Task: Search one way flight ticket for 3 adults in first from Marion: Veterans Airport Of Southern Illinois (williamson County Regional Airport) to New Bern: Coastal Carolina Regional Airport (was Craven County Regional) on 5-4-2023. Choice of flights is Spirit. Number of bags: 1 carry on bag. Price is upto 97000. Outbound departure time preference is 8:45.
Action: Mouse moved to (371, 273)
Screenshot: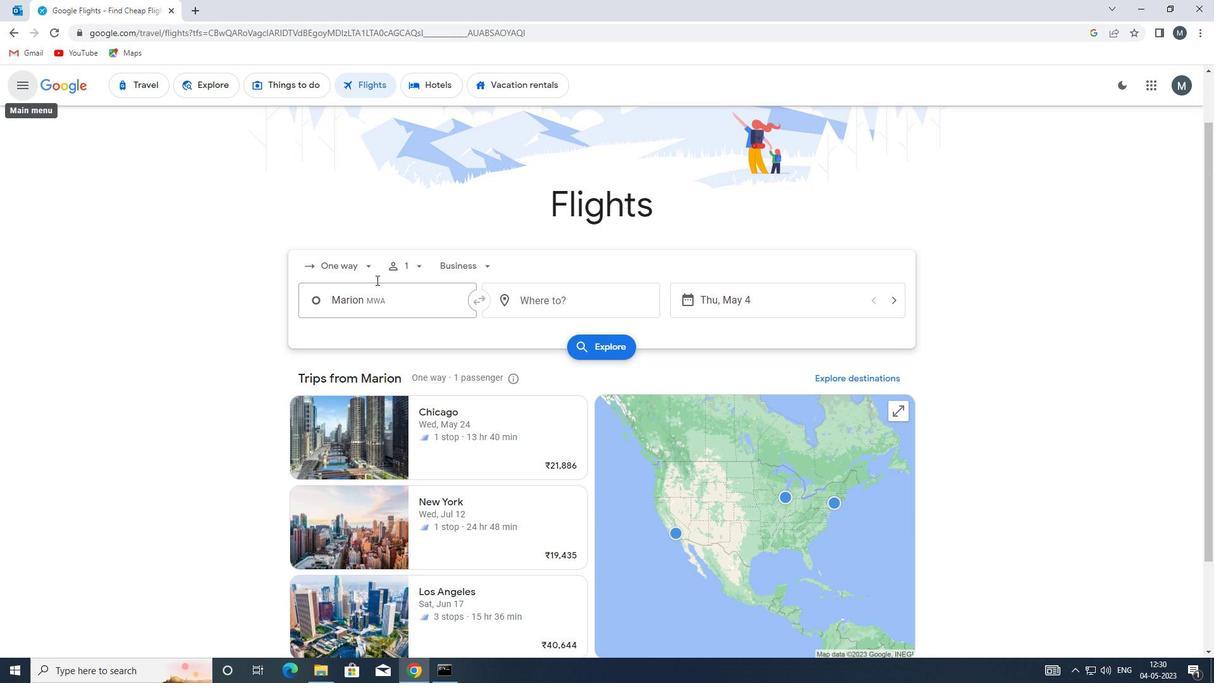 
Action: Mouse pressed left at (371, 273)
Screenshot: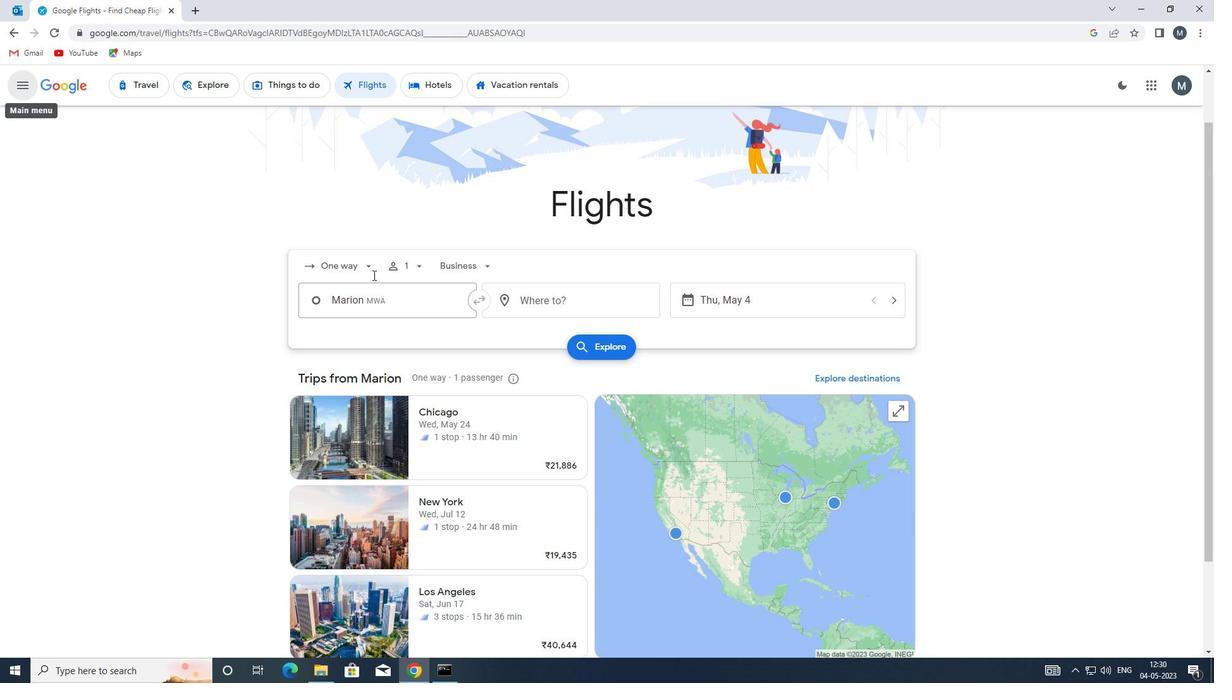 
Action: Mouse moved to (368, 265)
Screenshot: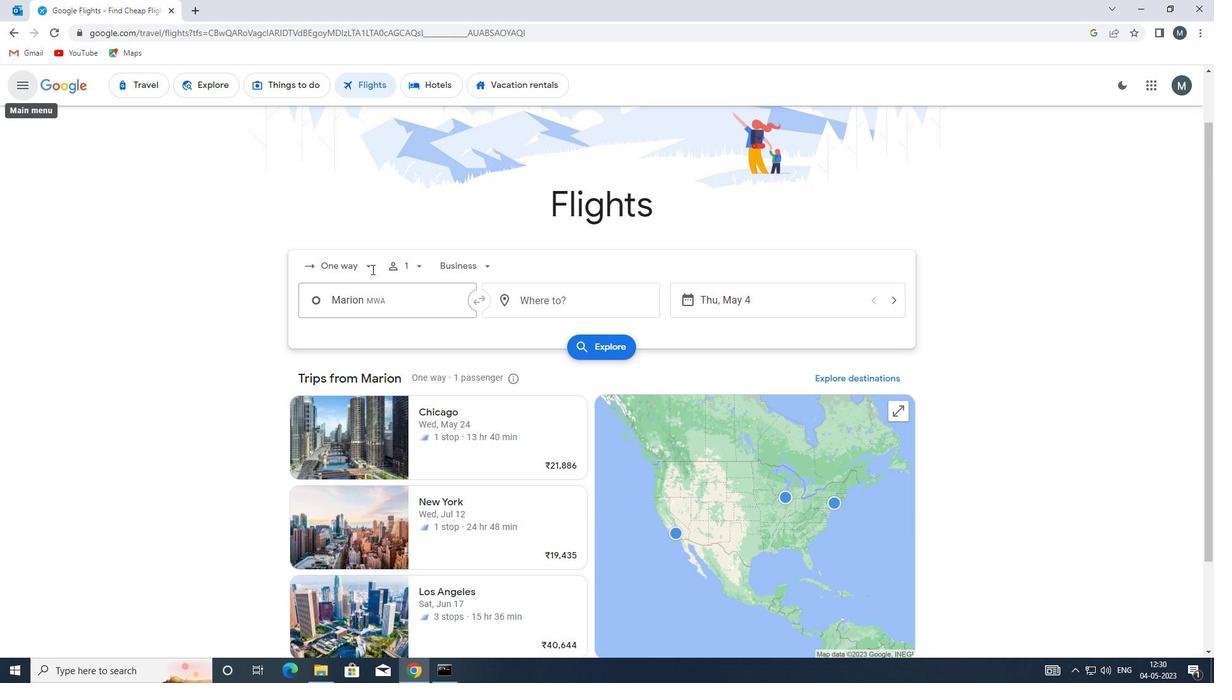 
Action: Mouse pressed left at (368, 265)
Screenshot: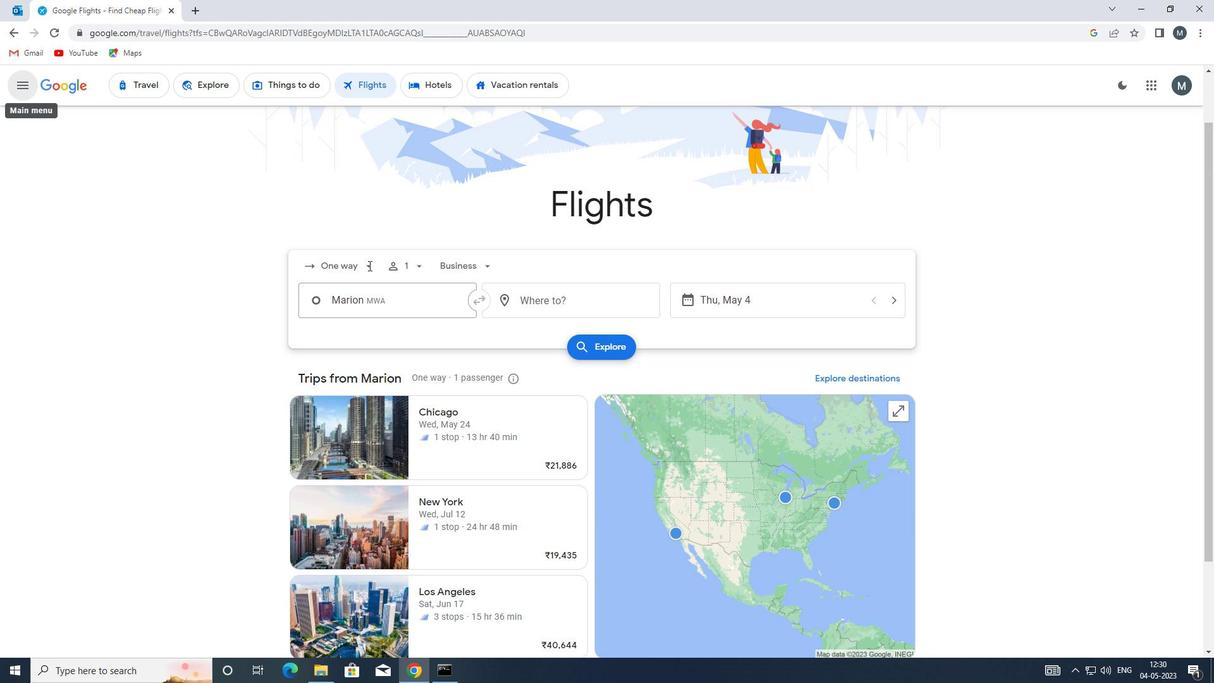 
Action: Mouse moved to (359, 268)
Screenshot: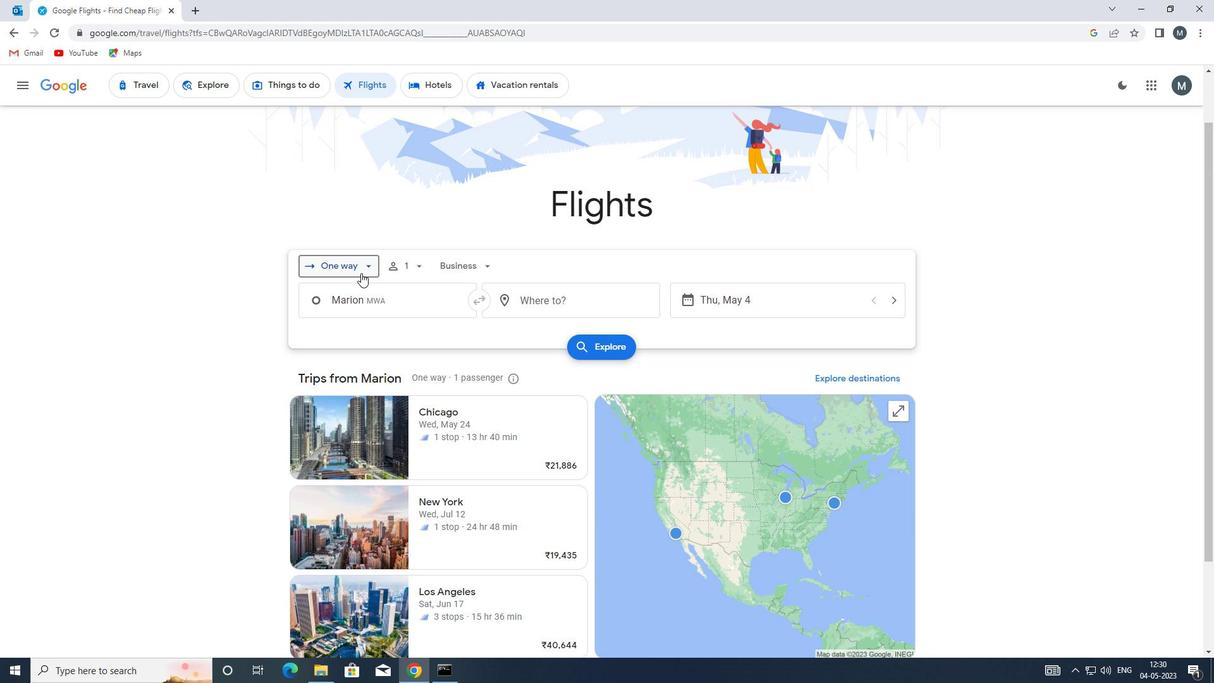 
Action: Mouse pressed left at (359, 268)
Screenshot: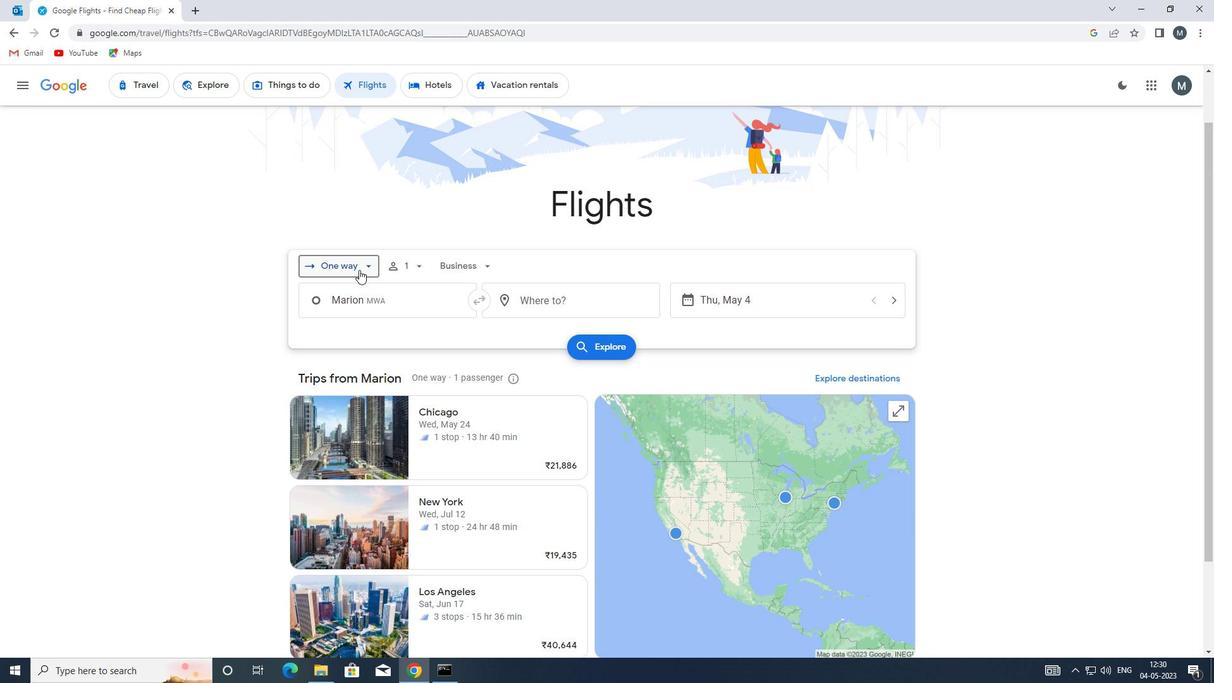 
Action: Mouse moved to (366, 326)
Screenshot: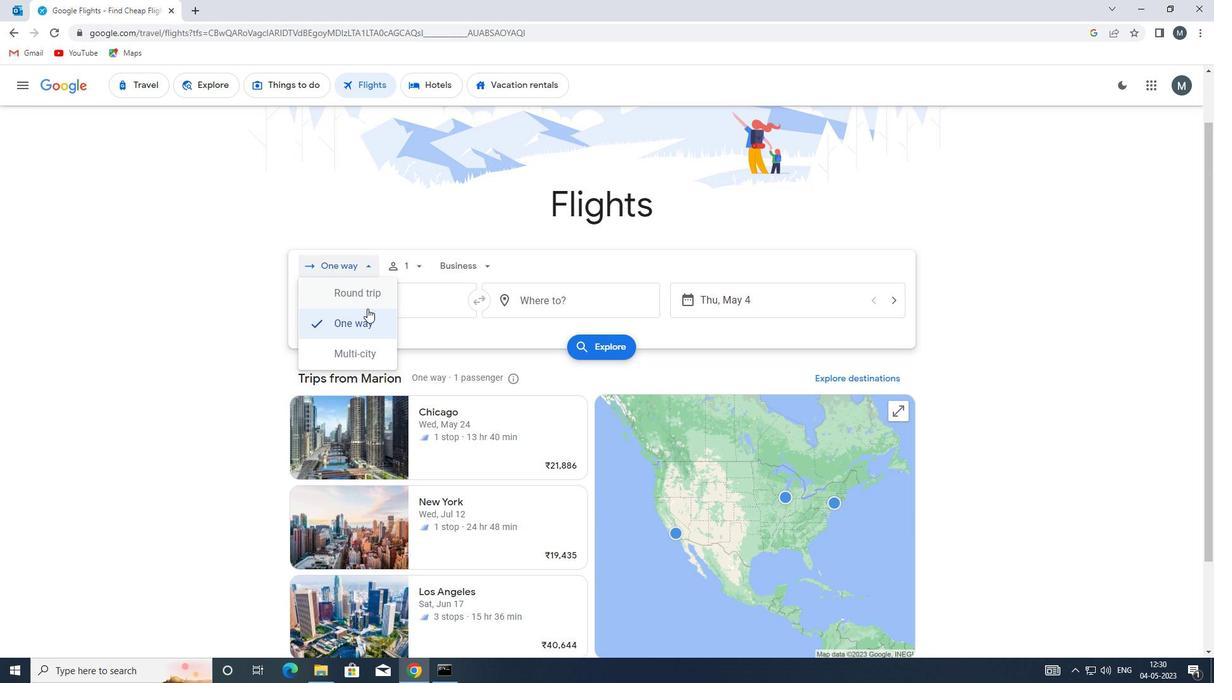 
Action: Mouse pressed left at (366, 326)
Screenshot: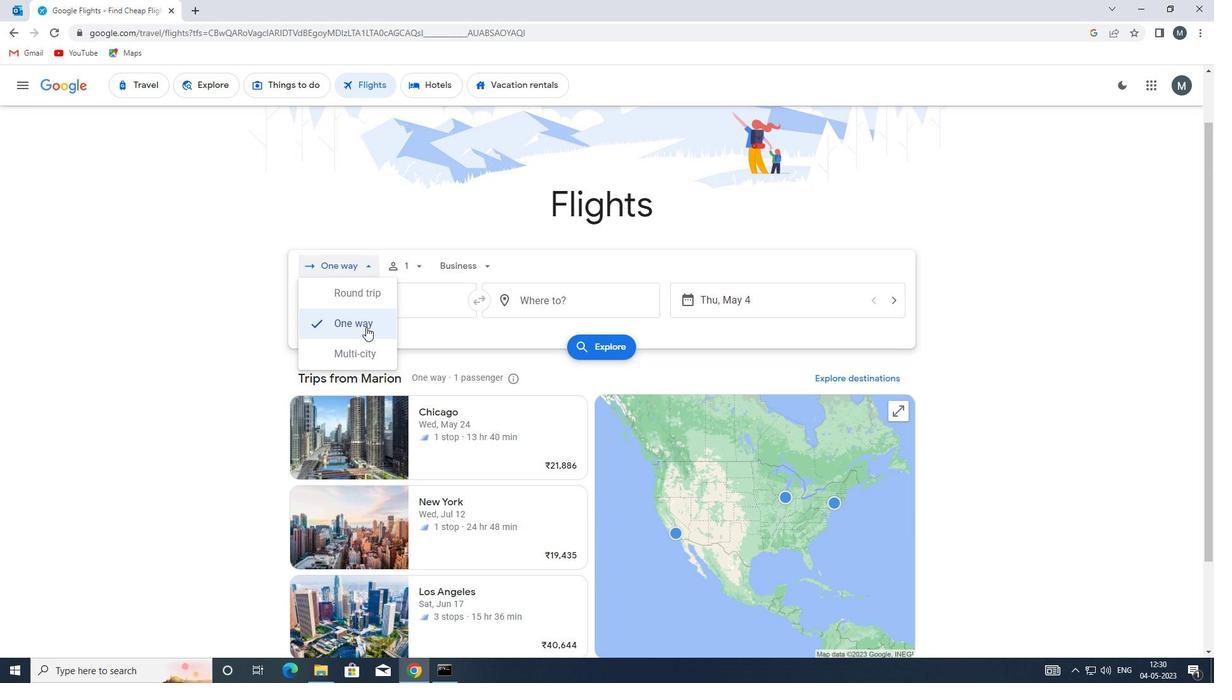 
Action: Mouse moved to (407, 262)
Screenshot: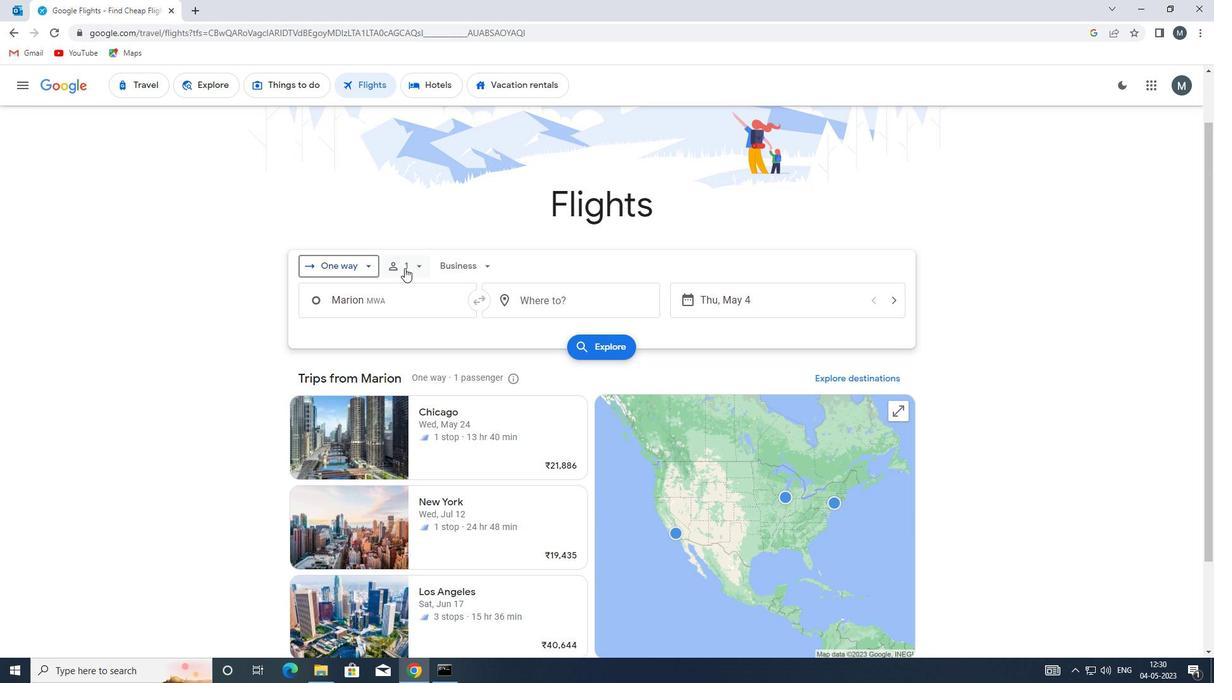 
Action: Mouse pressed left at (407, 262)
Screenshot: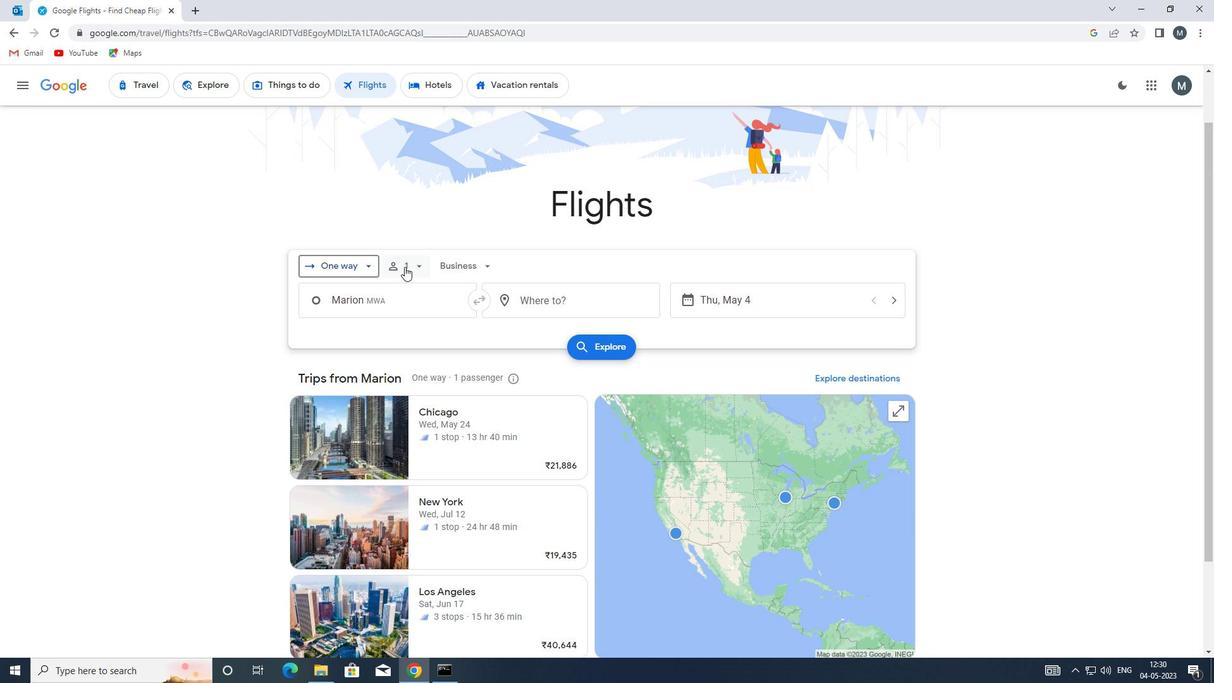 
Action: Mouse moved to (509, 301)
Screenshot: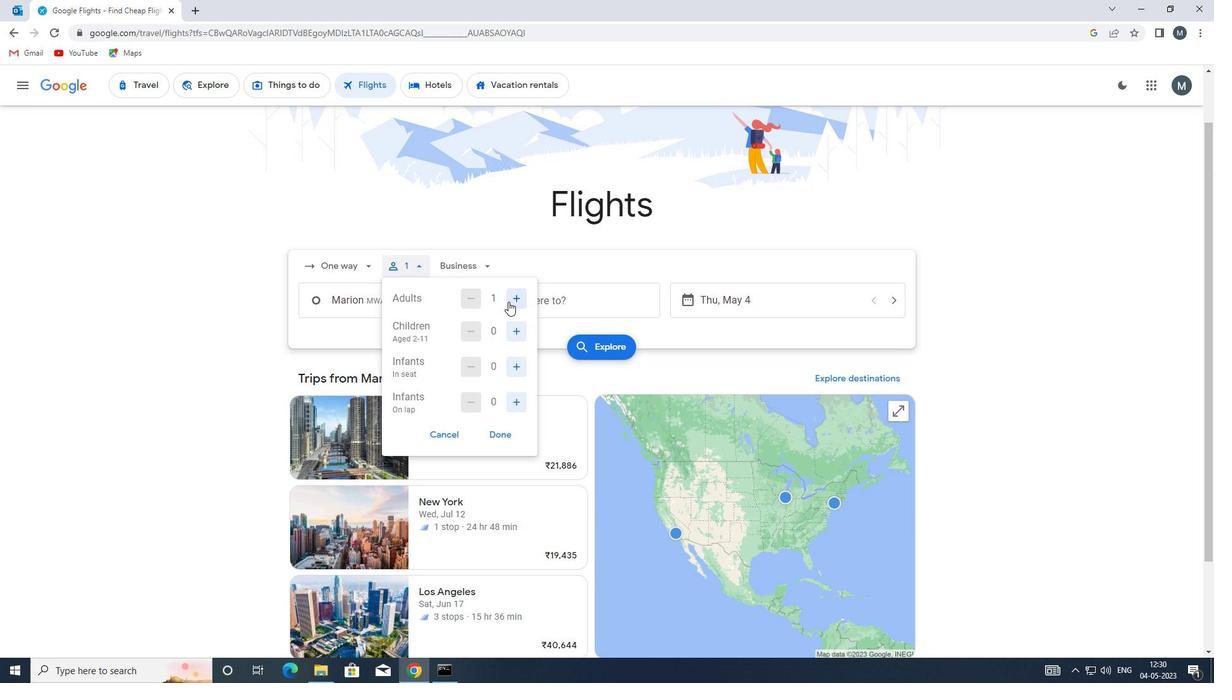 
Action: Mouse pressed left at (509, 301)
Screenshot: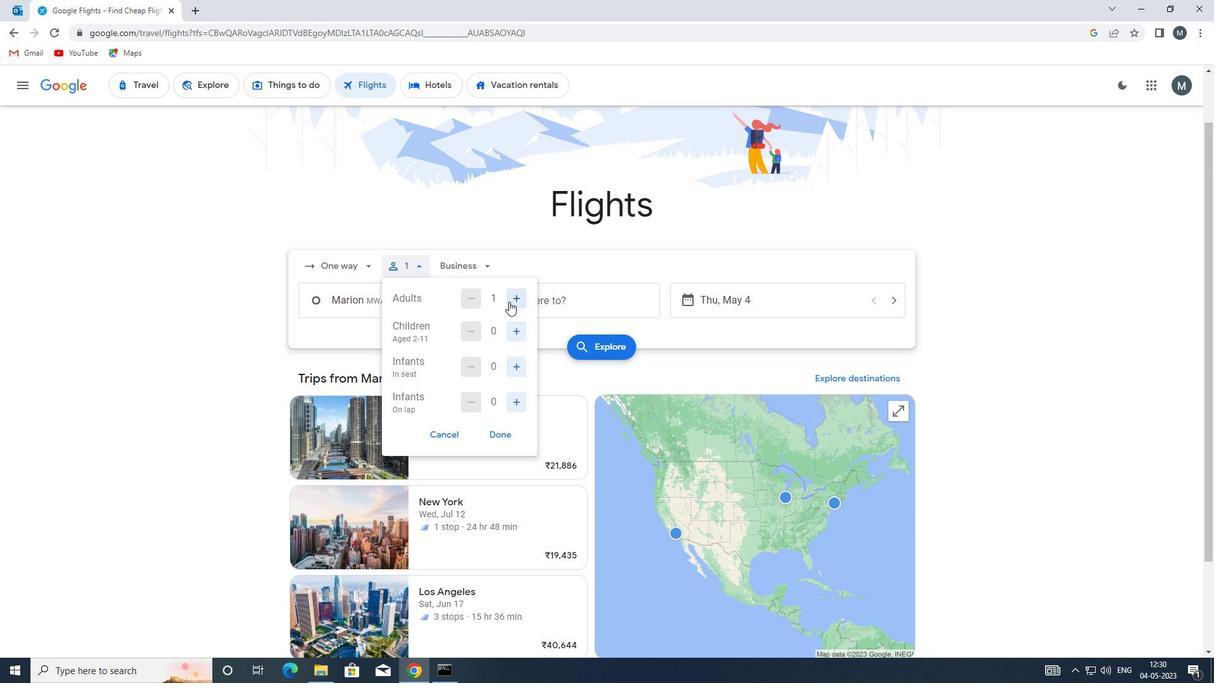 
Action: Mouse pressed left at (509, 301)
Screenshot: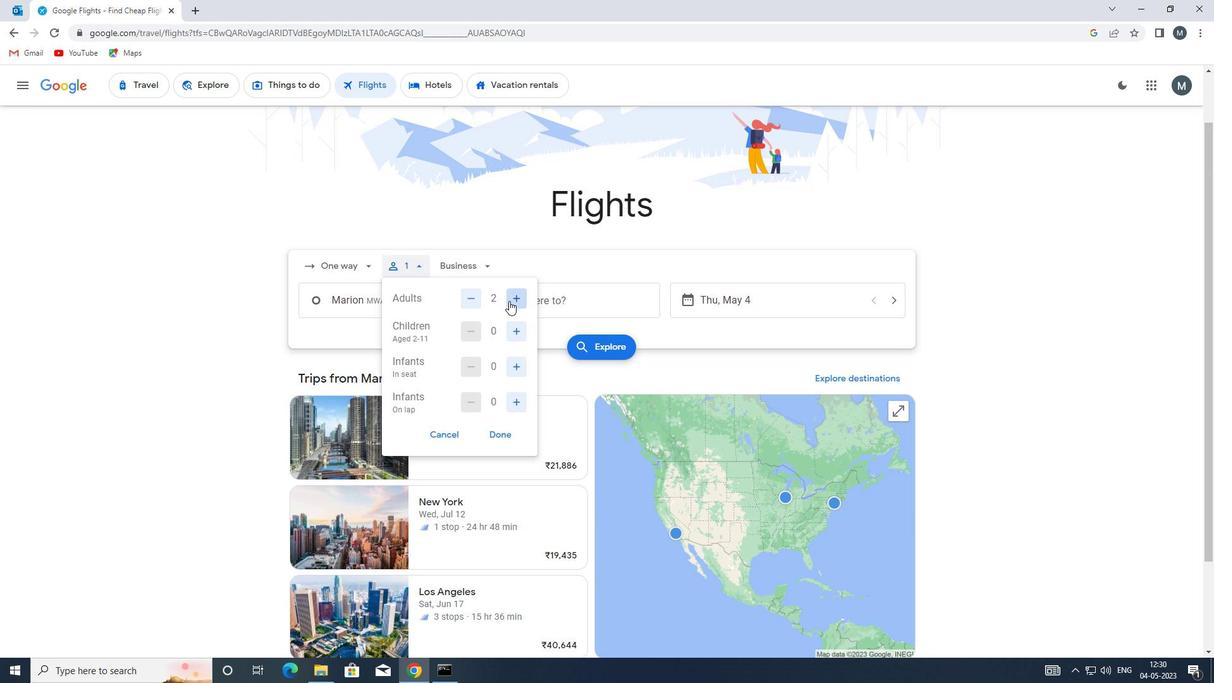 
Action: Mouse moved to (499, 428)
Screenshot: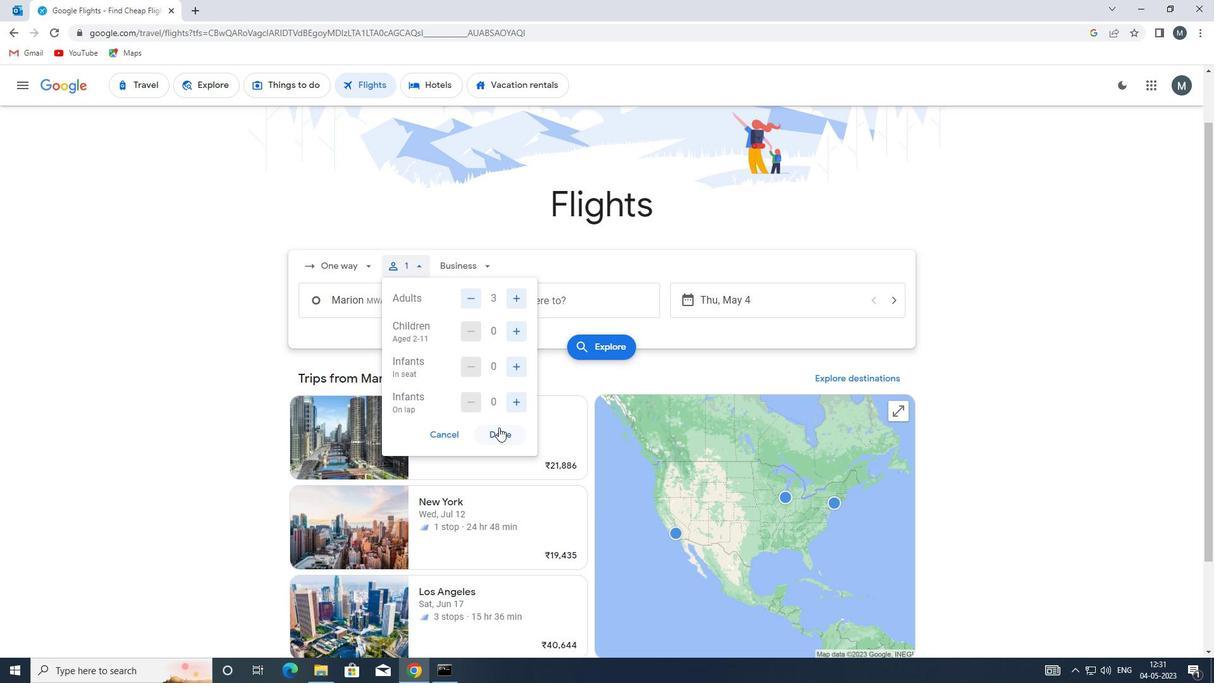 
Action: Mouse pressed left at (499, 428)
Screenshot: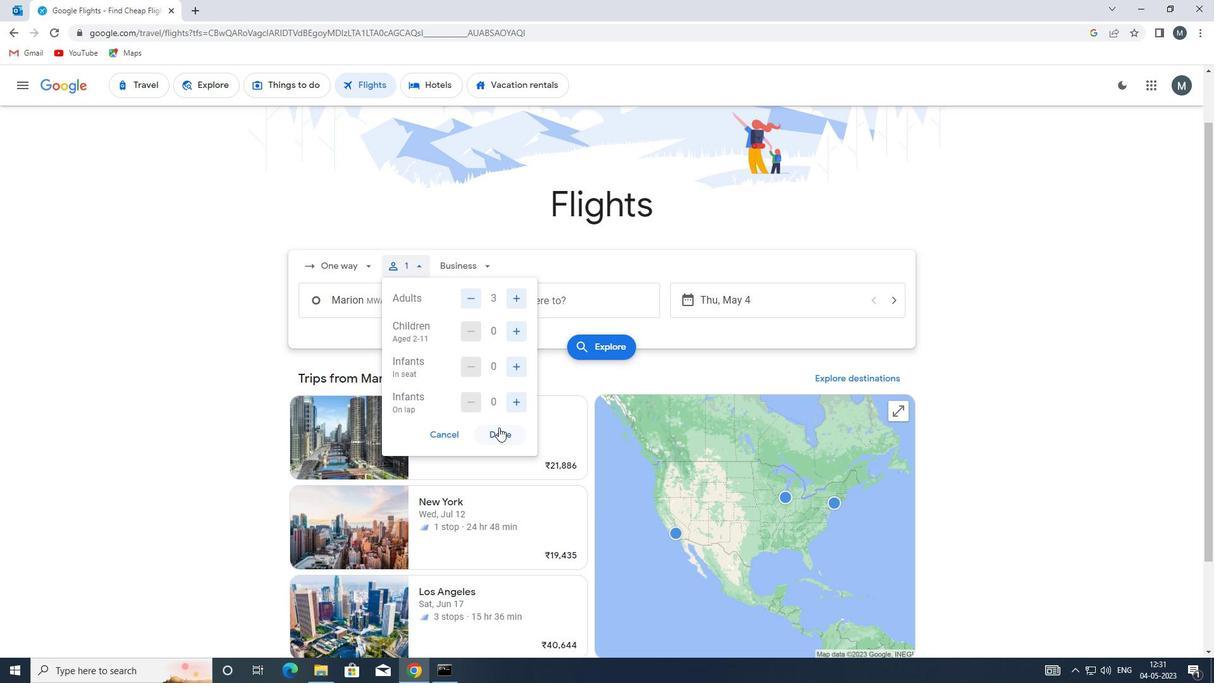 
Action: Mouse moved to (484, 263)
Screenshot: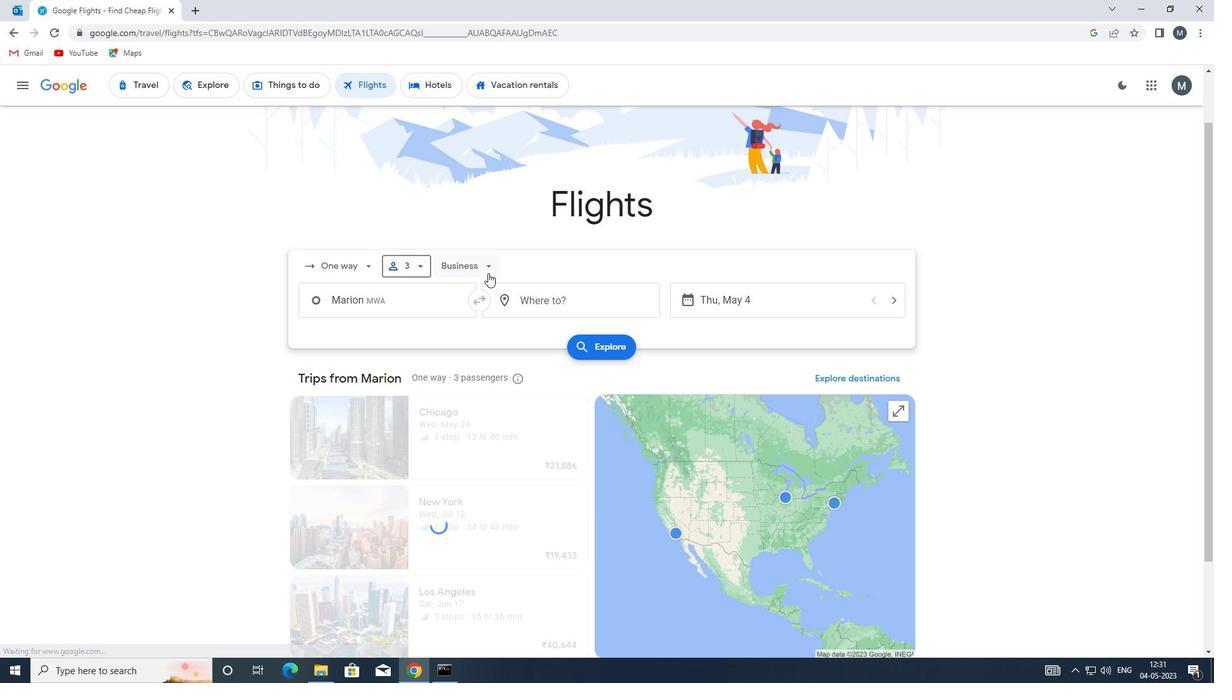 
Action: Mouse pressed left at (484, 263)
Screenshot: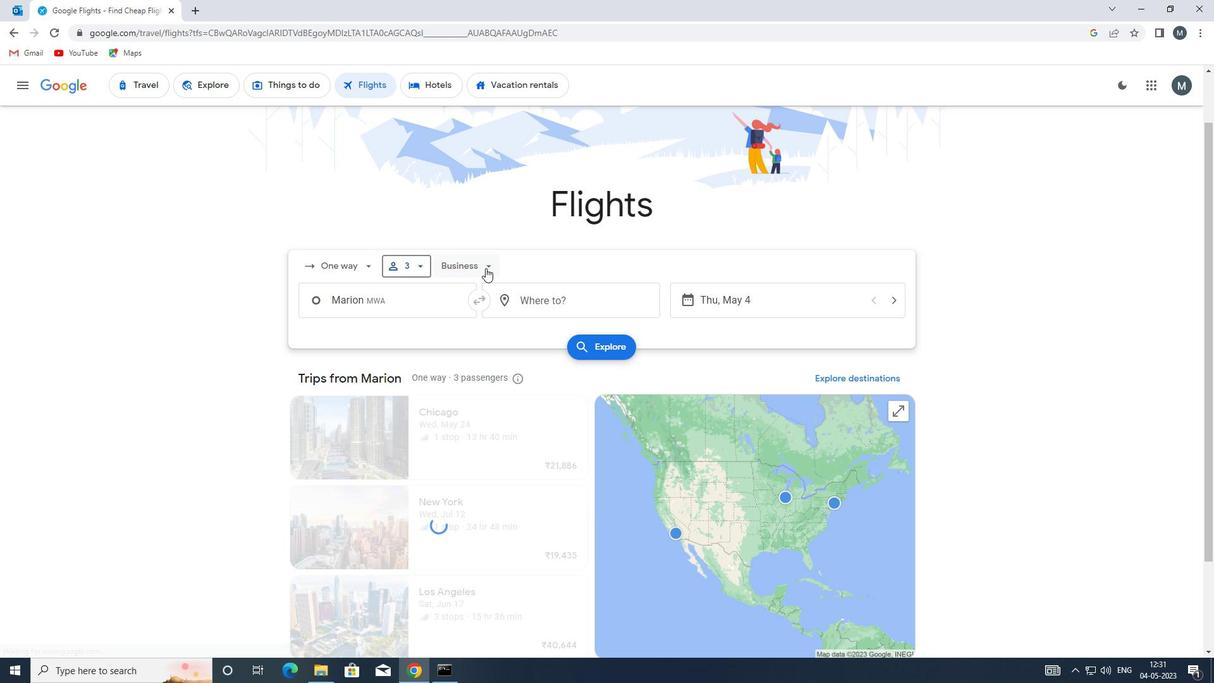 
Action: Mouse moved to (502, 380)
Screenshot: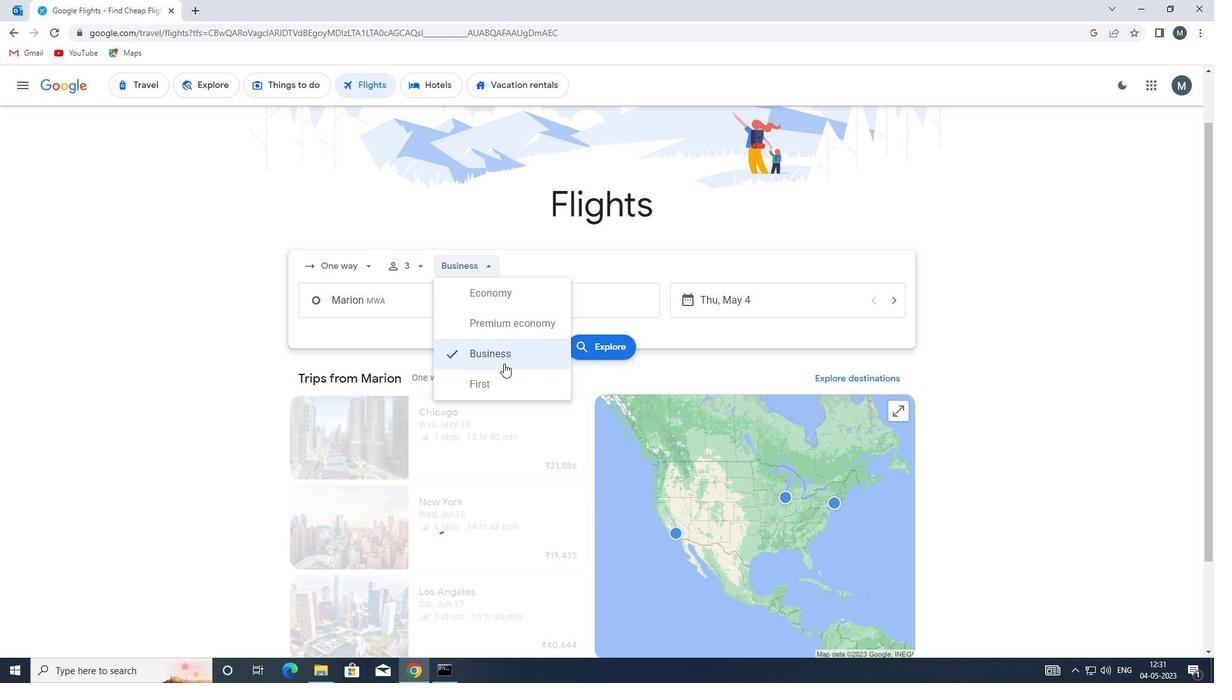 
Action: Mouse pressed left at (502, 380)
Screenshot: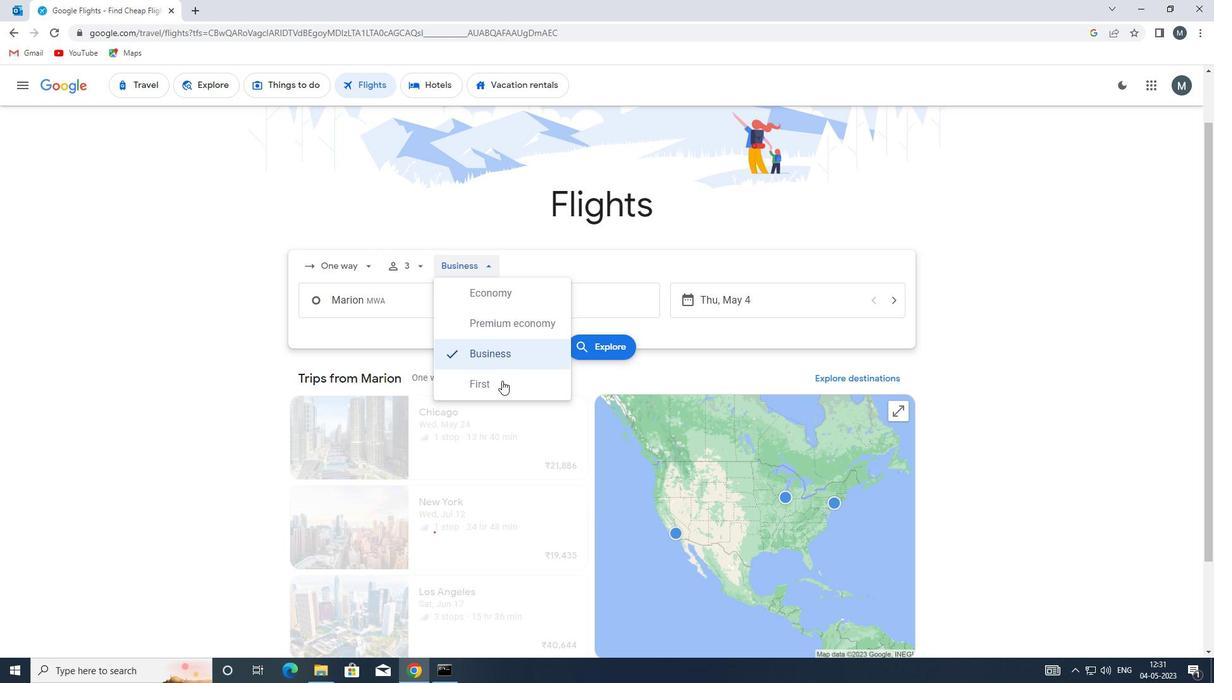
Action: Mouse moved to (423, 310)
Screenshot: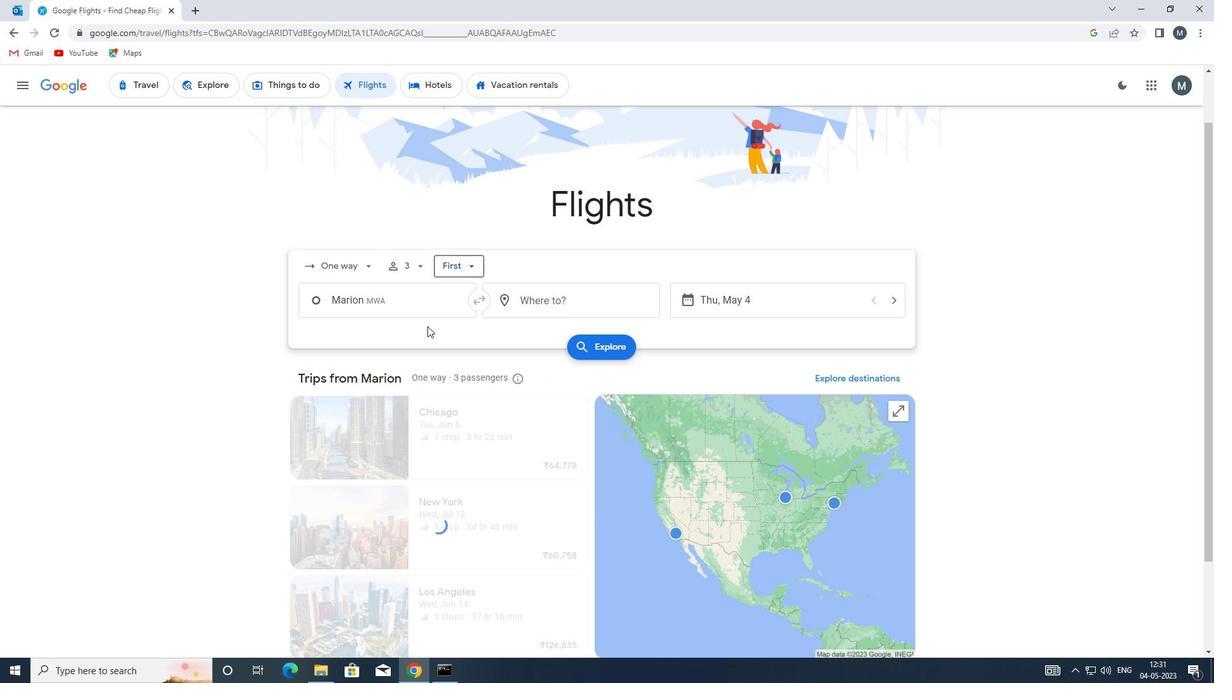 
Action: Mouse pressed left at (423, 310)
Screenshot: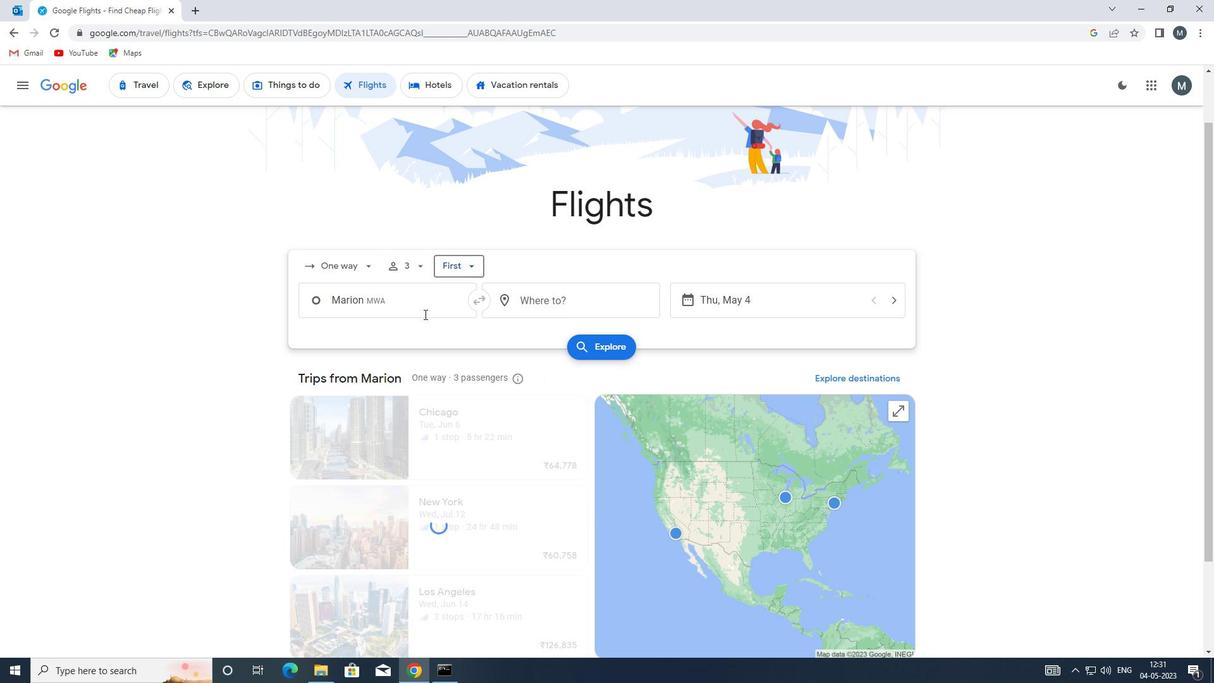
Action: Key pressed mwa
Screenshot: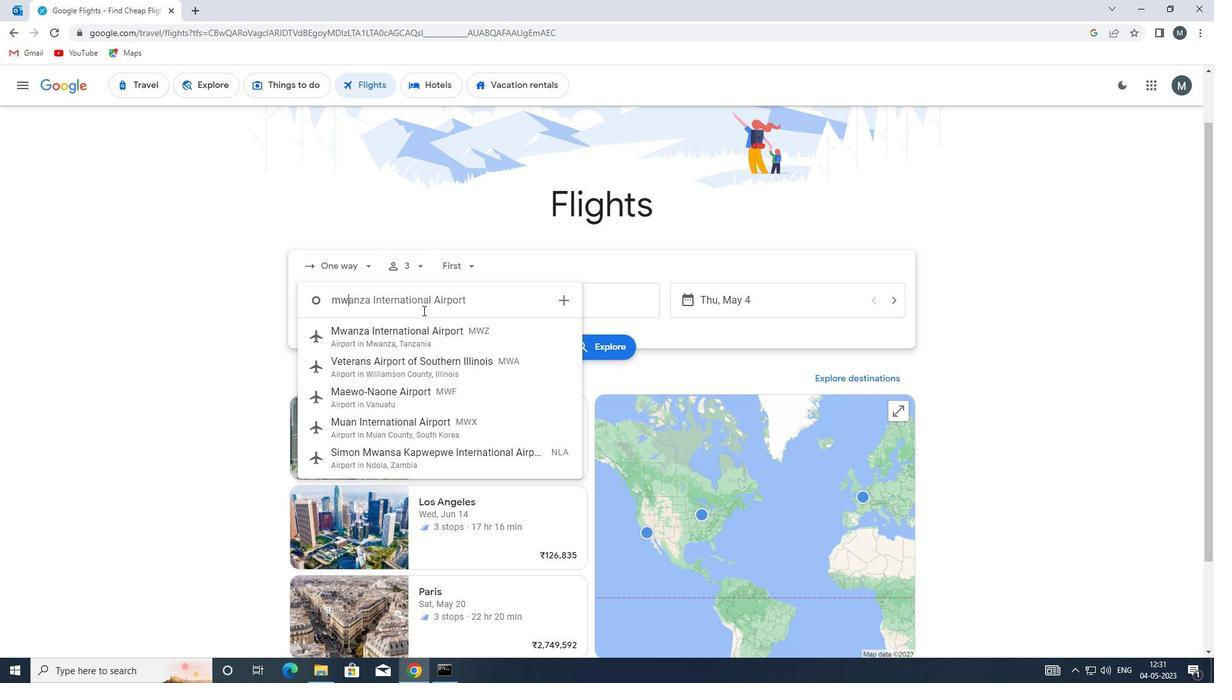 
Action: Mouse moved to (430, 329)
Screenshot: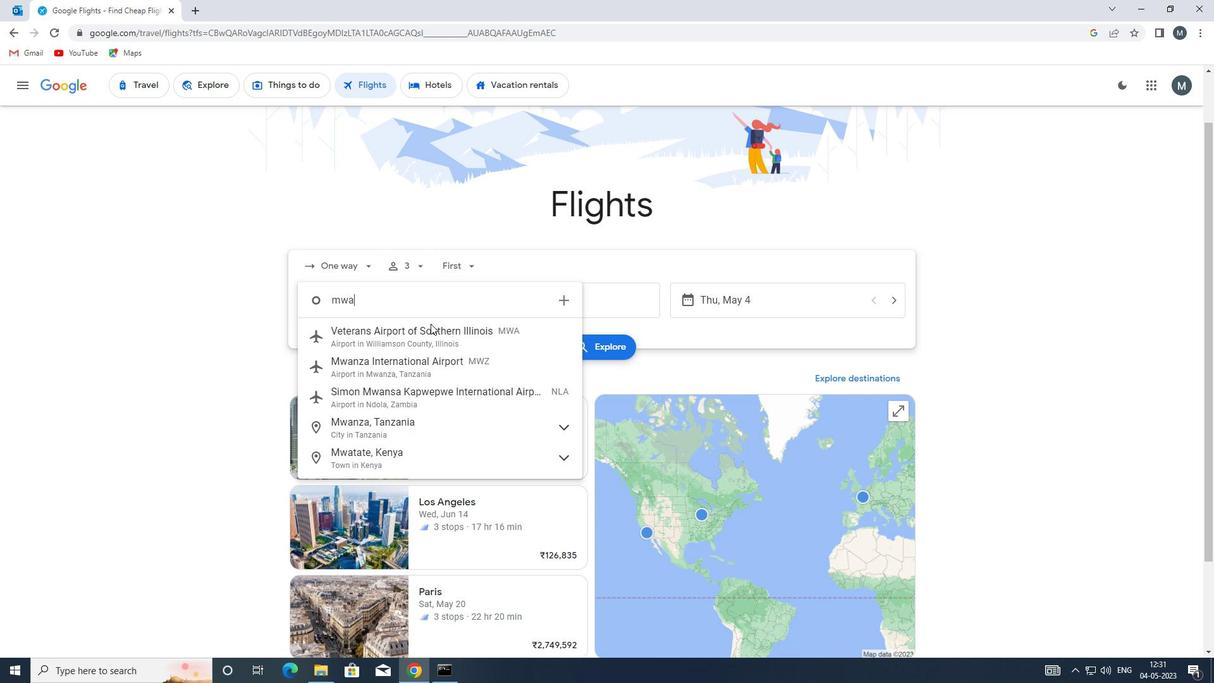 
Action: Mouse pressed left at (430, 329)
Screenshot: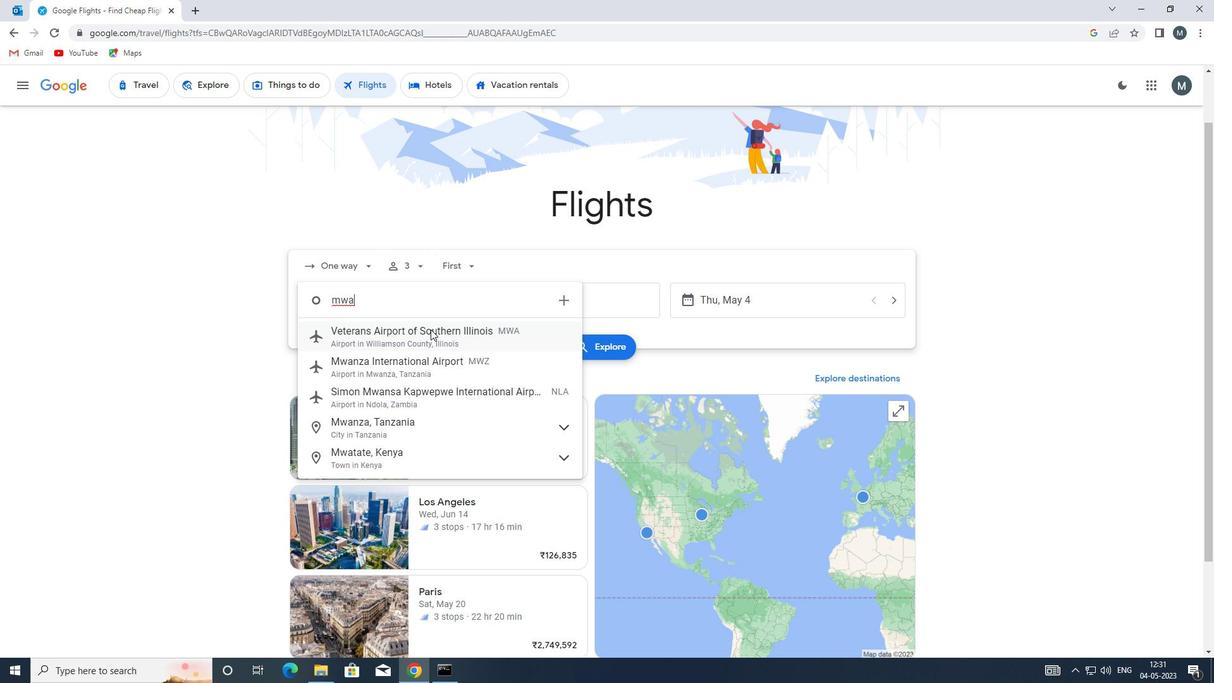 
Action: Mouse moved to (538, 306)
Screenshot: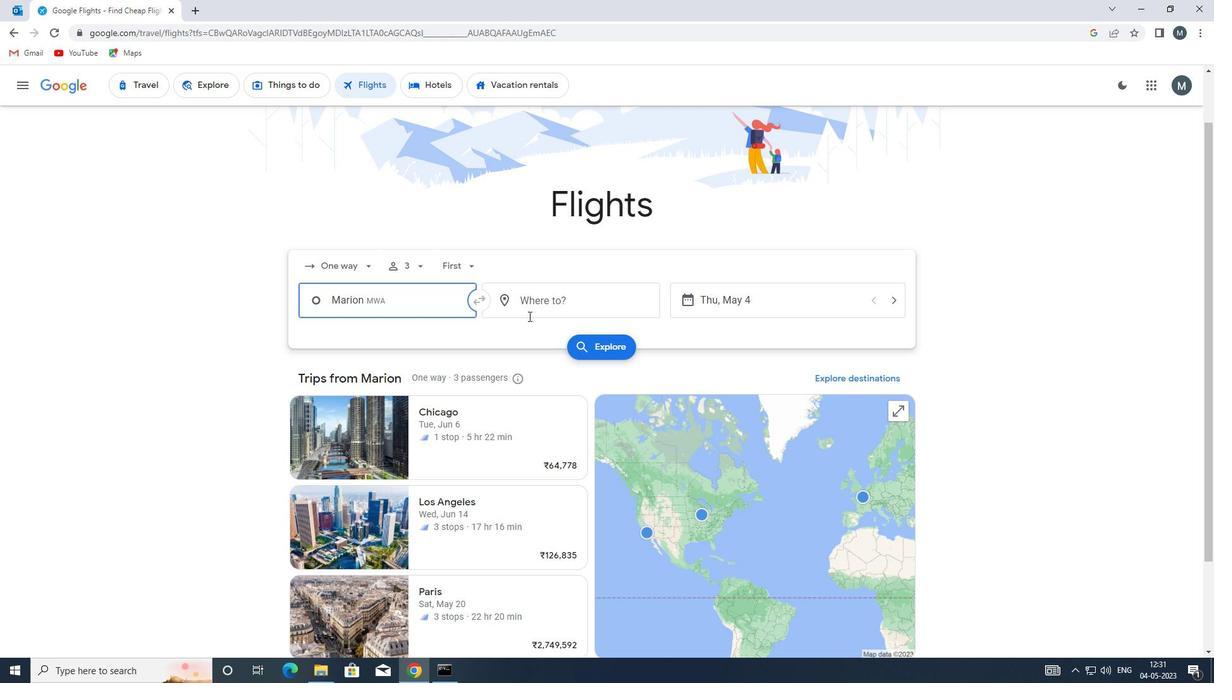 
Action: Mouse pressed left at (538, 306)
Screenshot: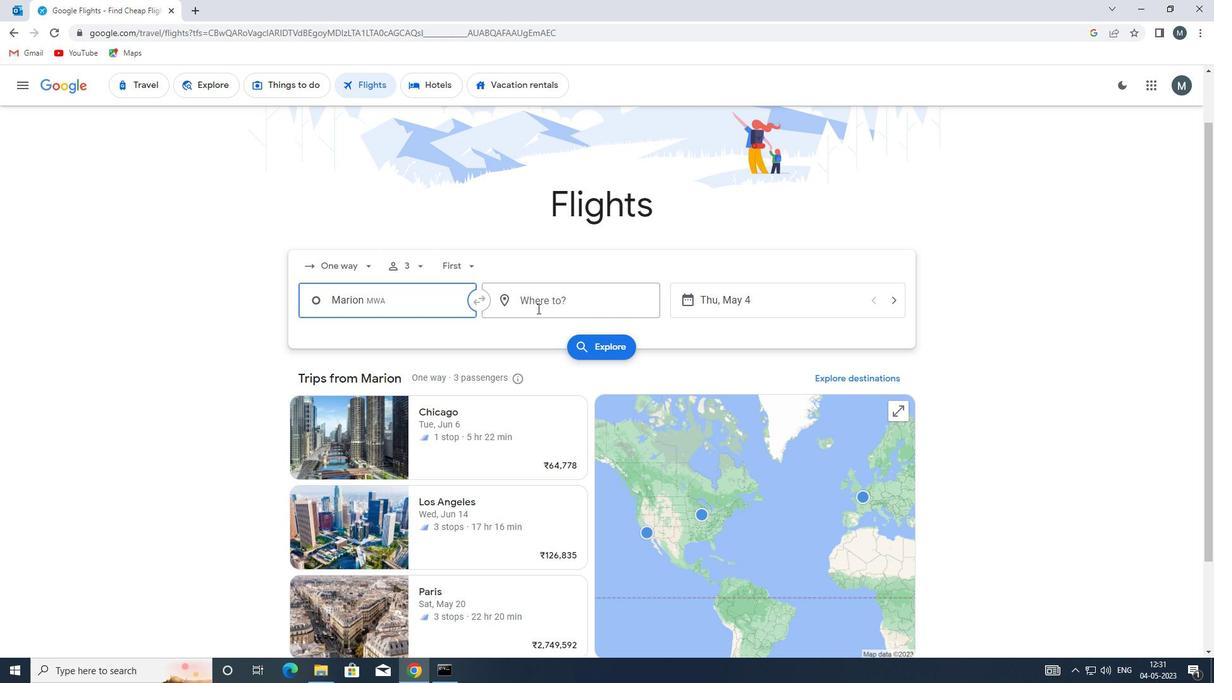 
Action: Key pressed ew
Screenshot: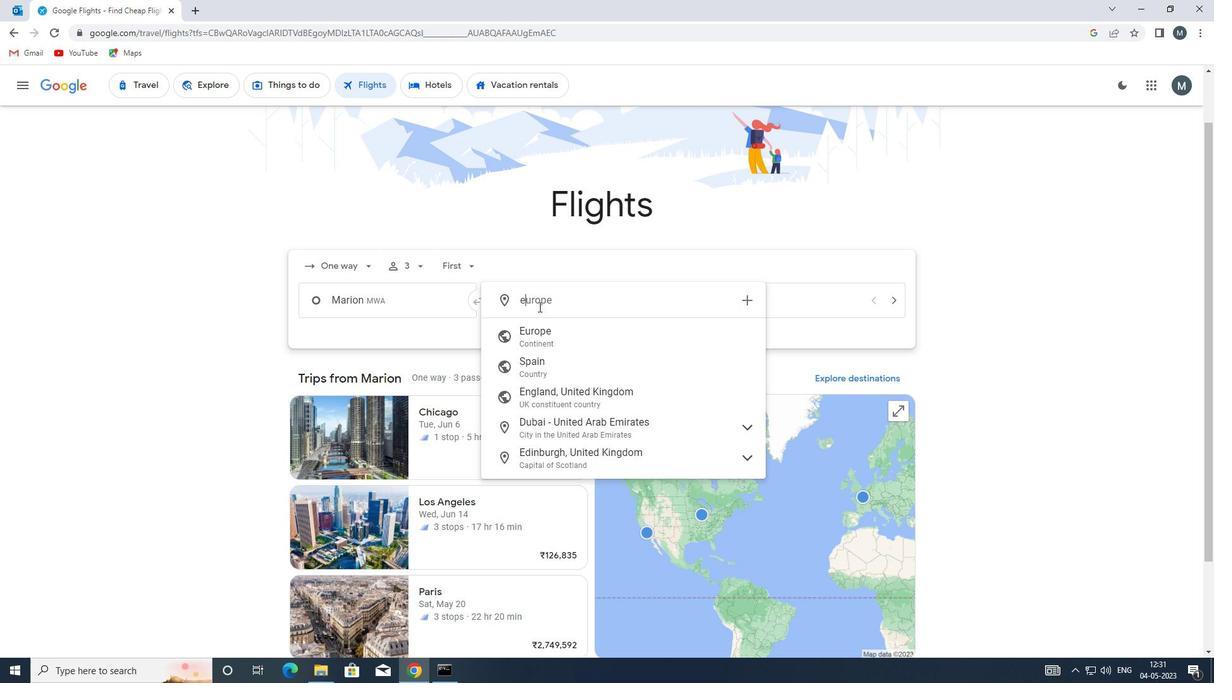 
Action: Mouse moved to (538, 305)
Screenshot: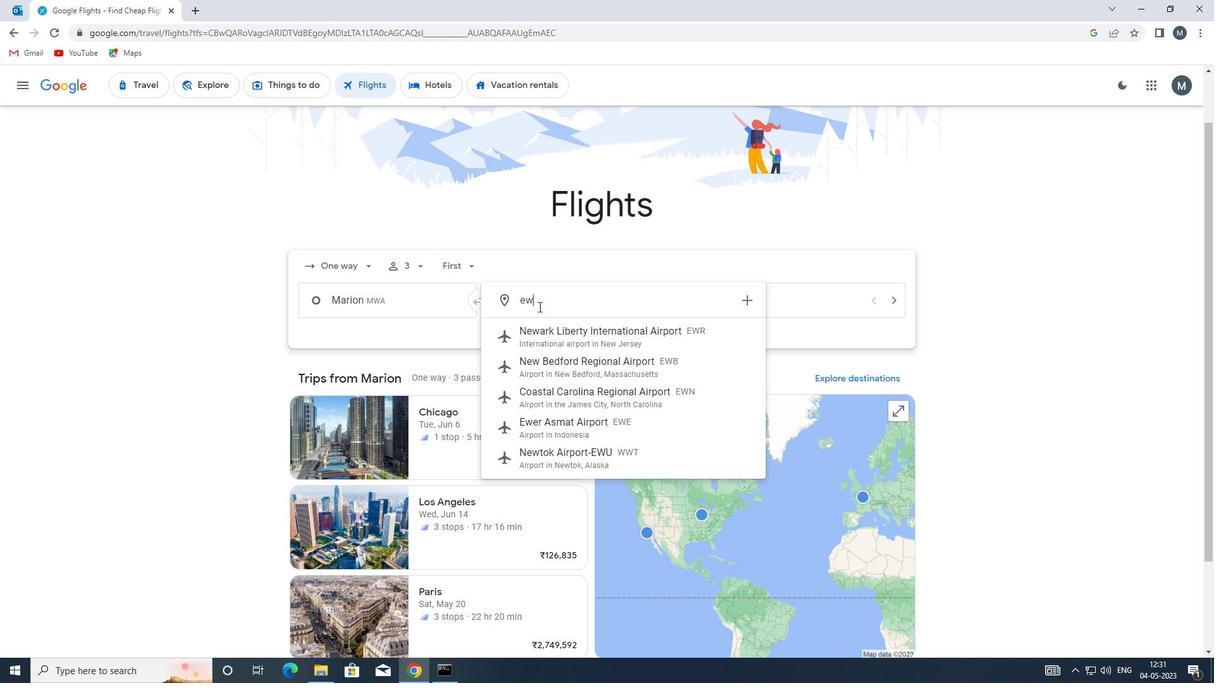 
Action: Key pressed n
Screenshot: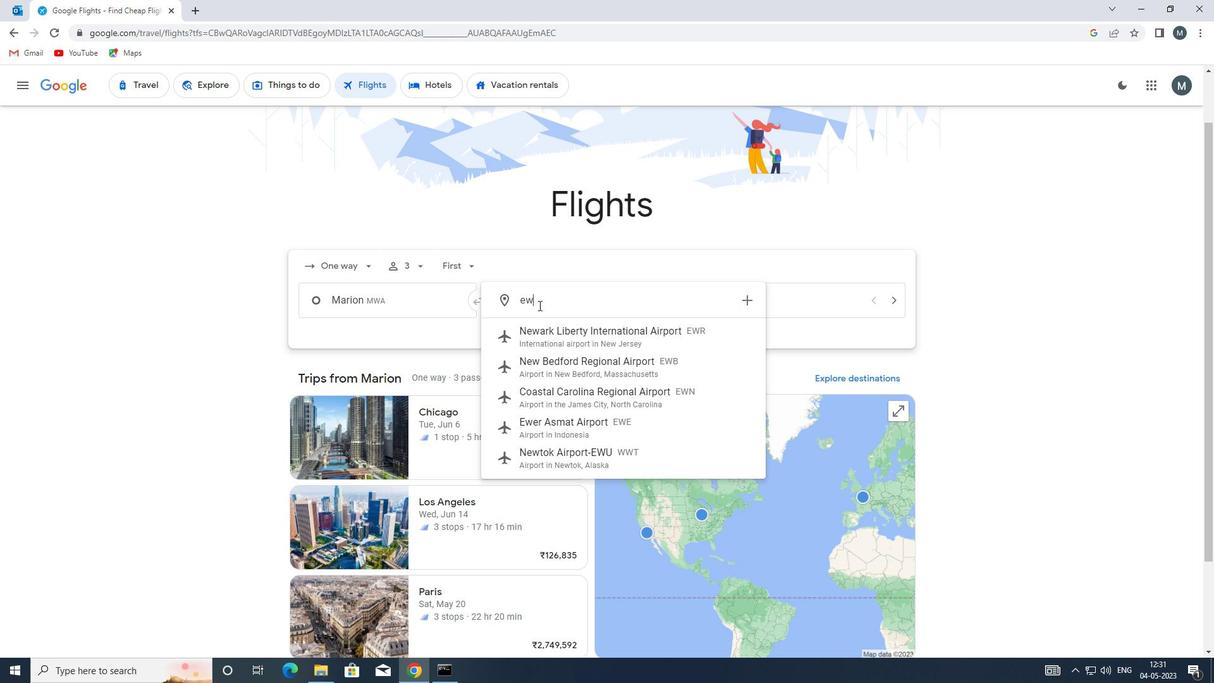 
Action: Mouse moved to (552, 337)
Screenshot: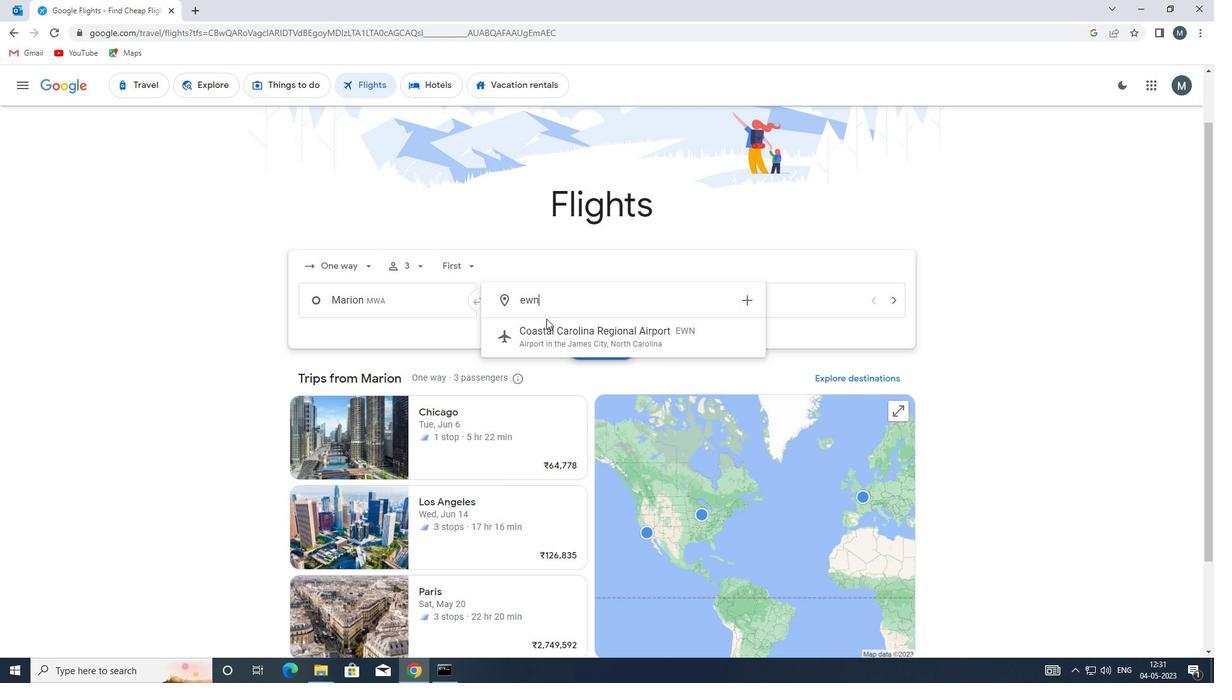 
Action: Mouse pressed left at (552, 337)
Screenshot: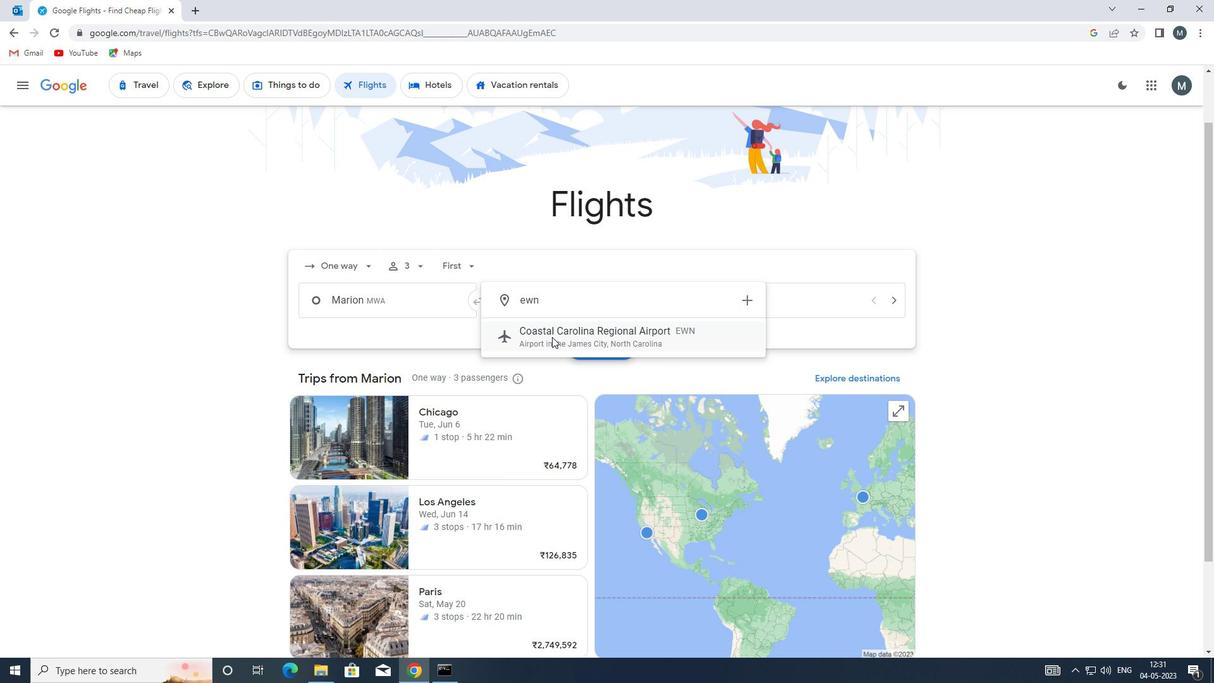 
Action: Mouse moved to (721, 298)
Screenshot: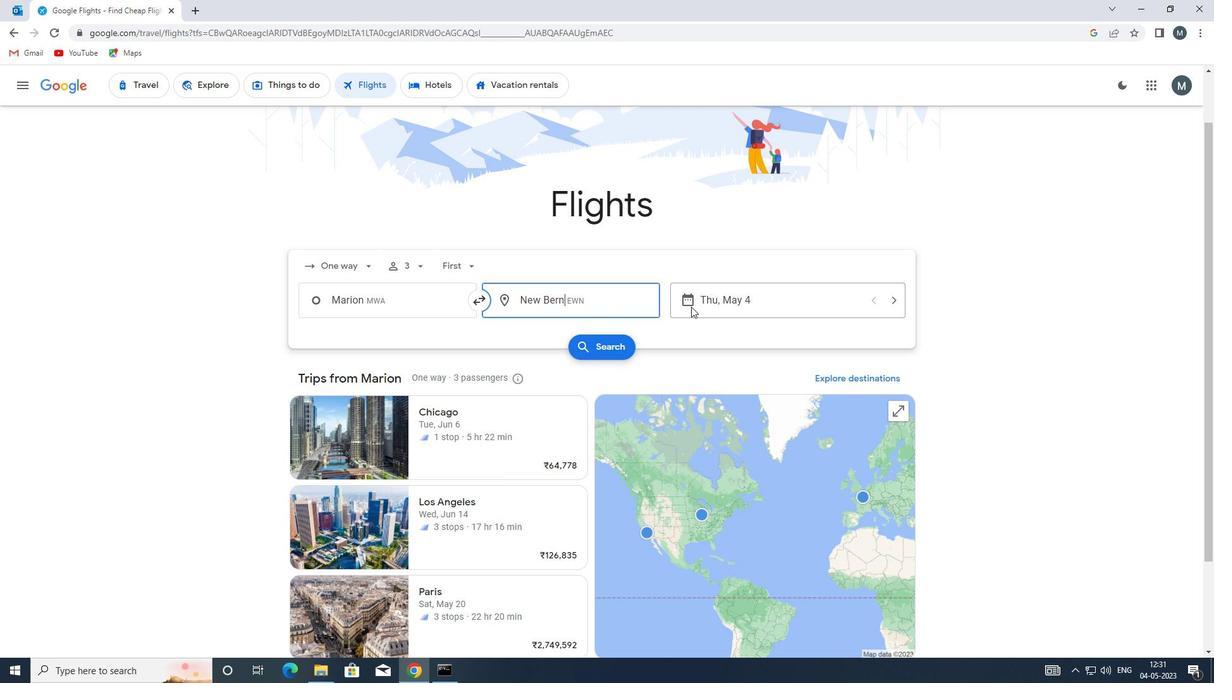 
Action: Mouse pressed left at (721, 298)
Screenshot: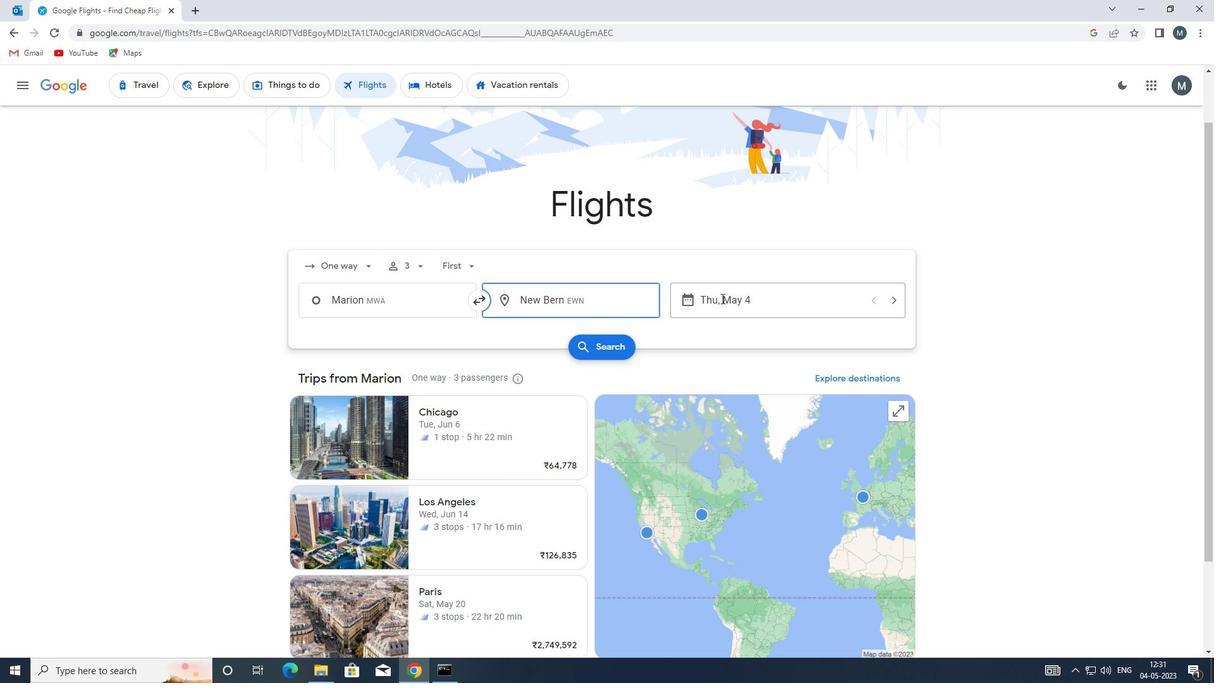 
Action: Mouse moved to (576, 399)
Screenshot: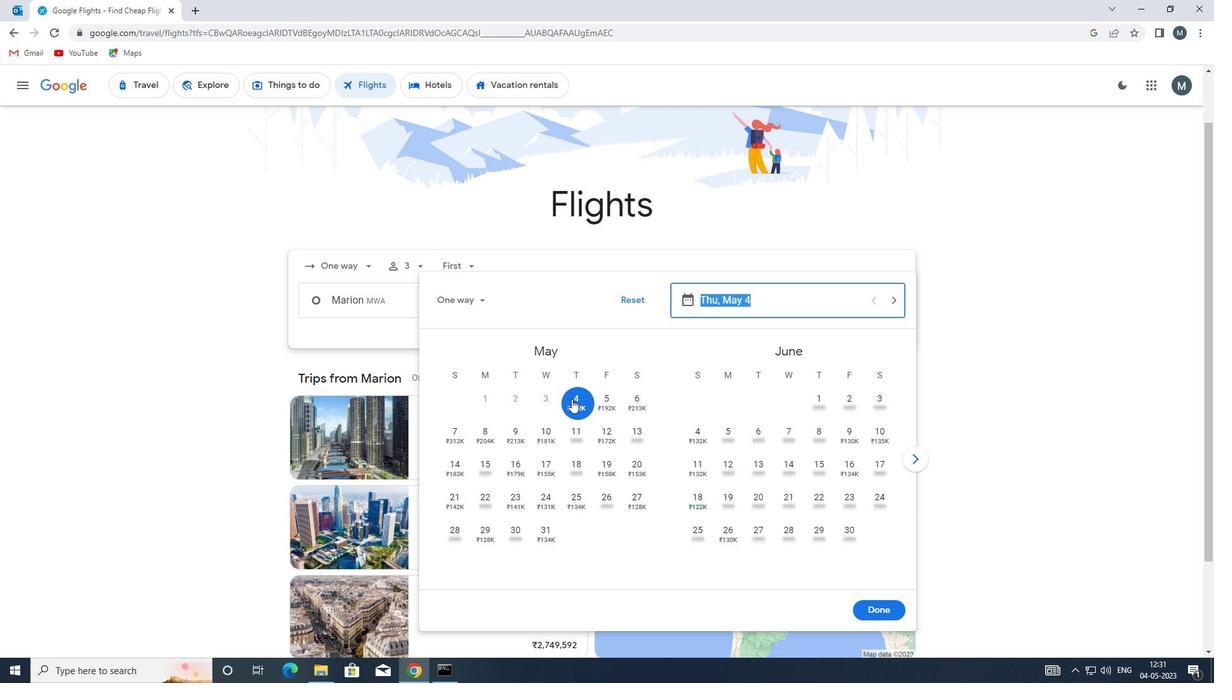 
Action: Mouse pressed left at (576, 399)
Screenshot: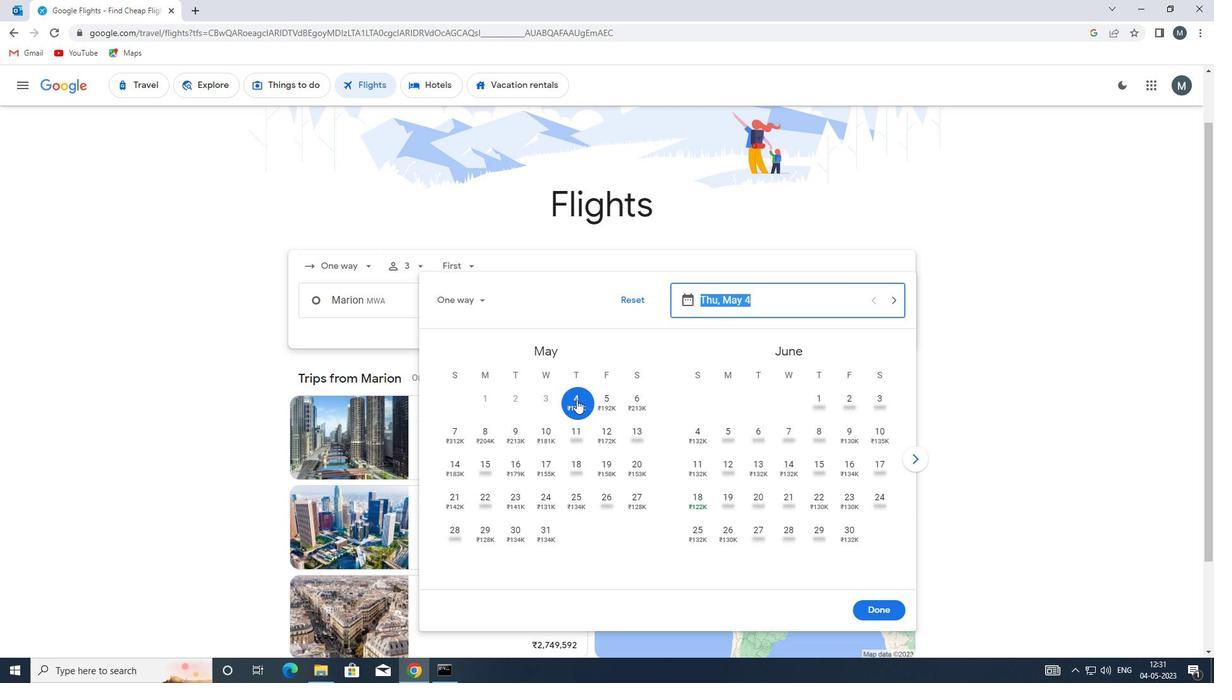 
Action: Mouse moved to (883, 610)
Screenshot: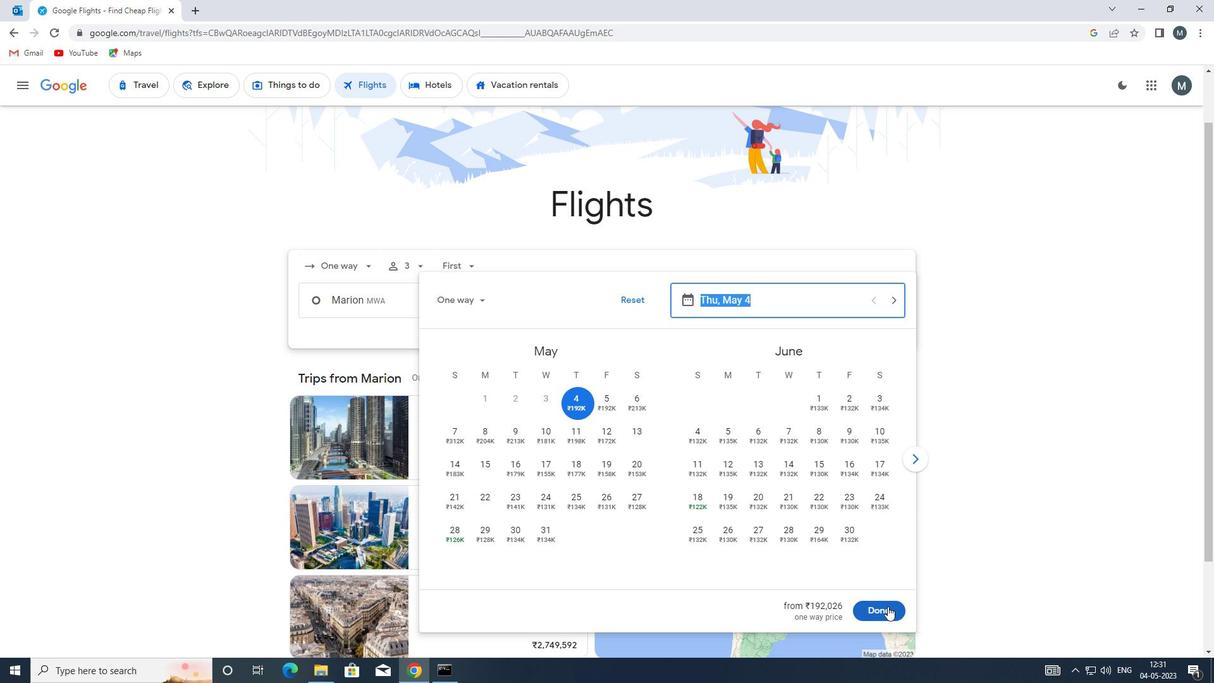 
Action: Mouse pressed left at (883, 610)
Screenshot: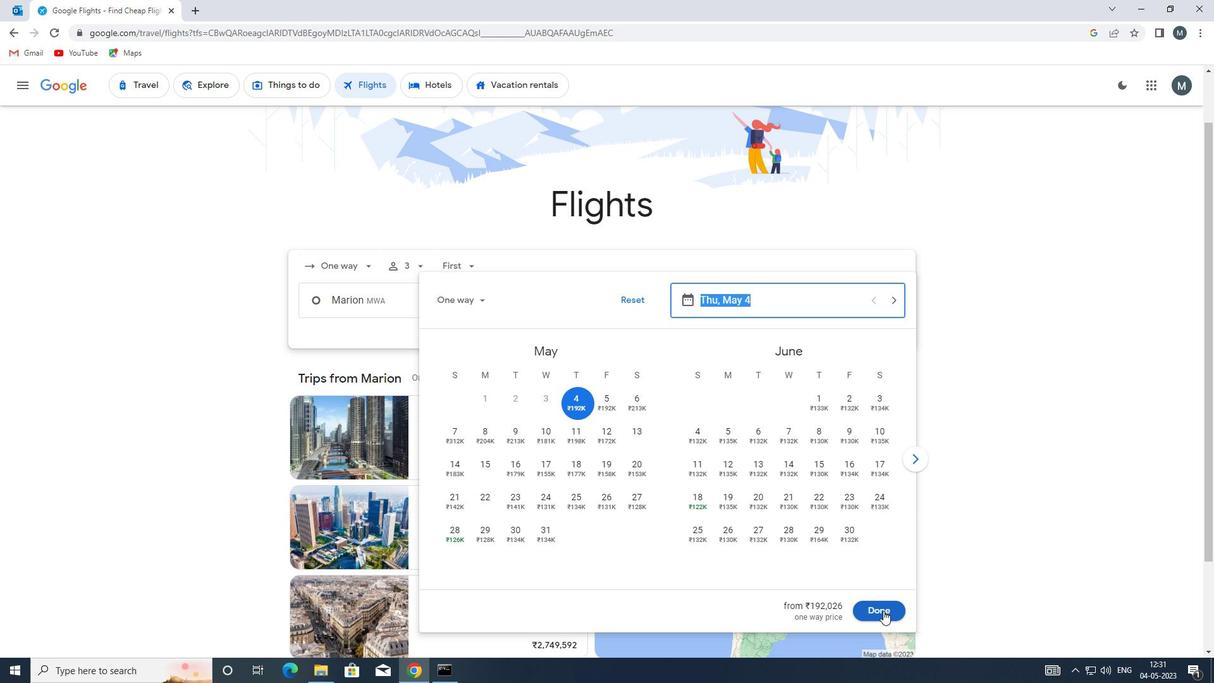 
Action: Mouse moved to (611, 346)
Screenshot: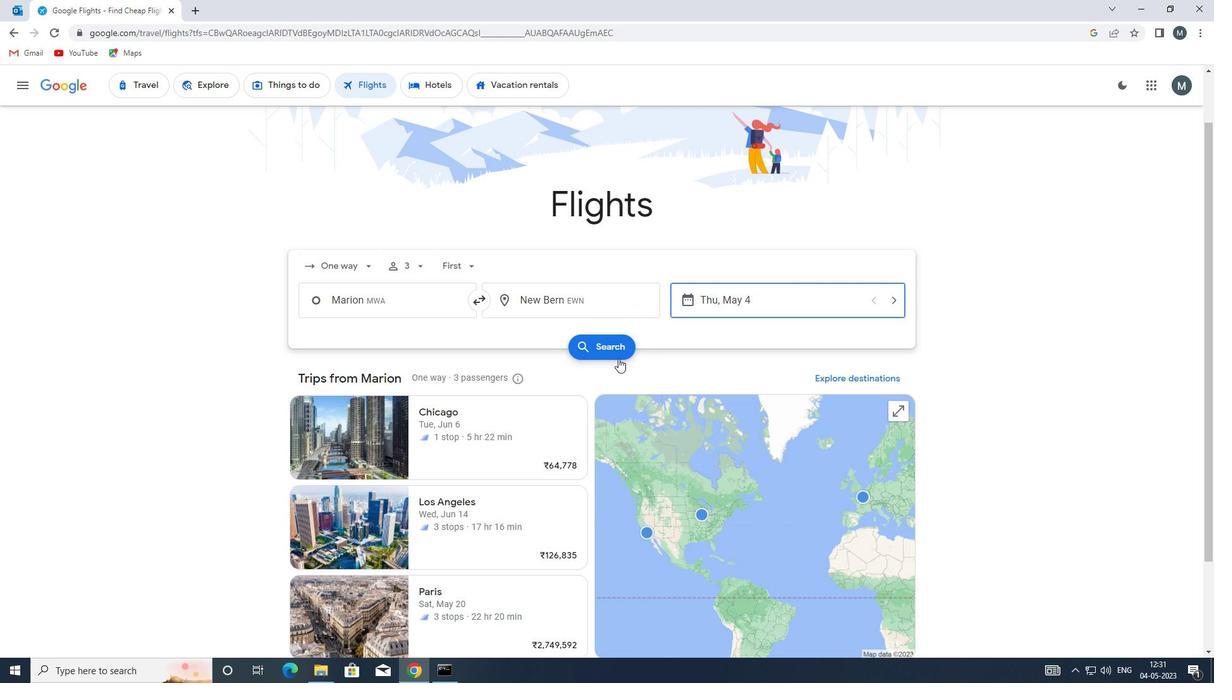 
Action: Mouse pressed left at (611, 346)
Screenshot: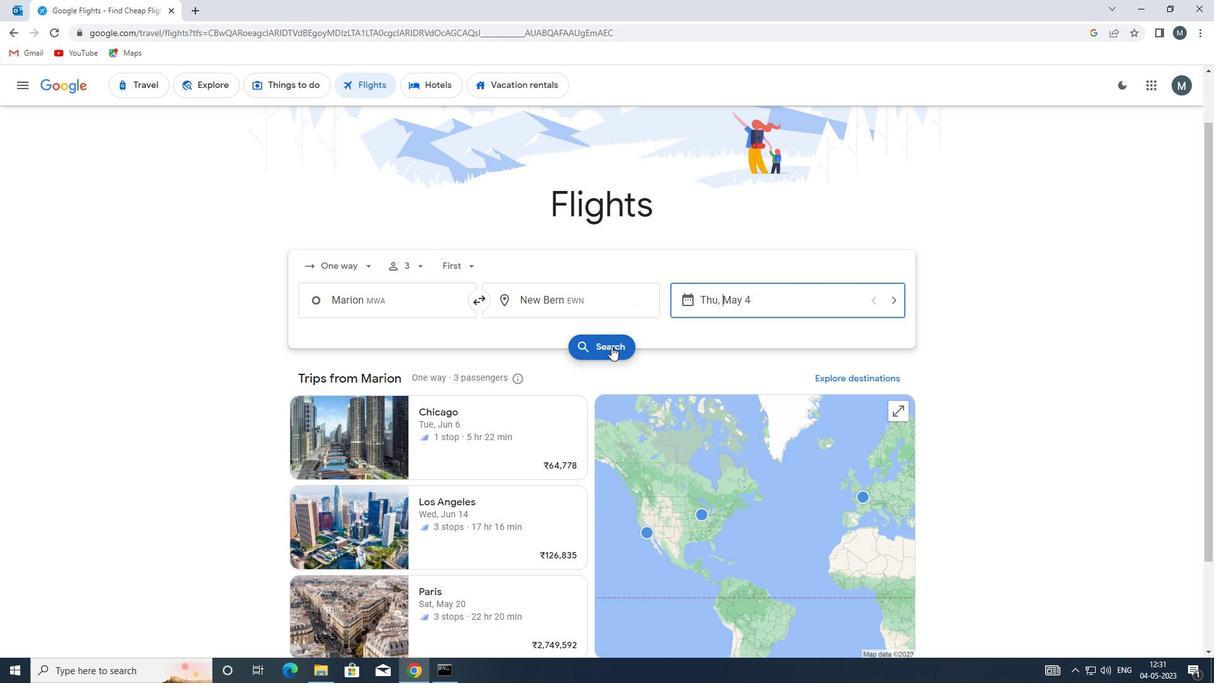 
Action: Mouse moved to (313, 204)
Screenshot: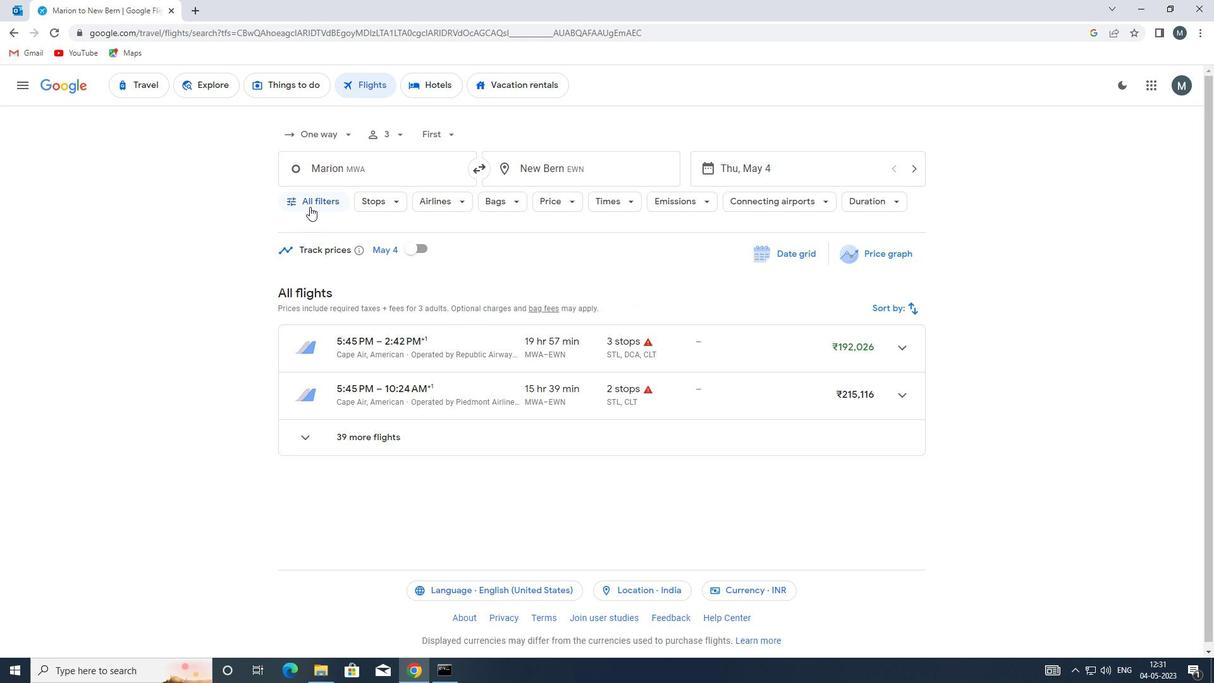 
Action: Mouse pressed left at (313, 204)
Screenshot: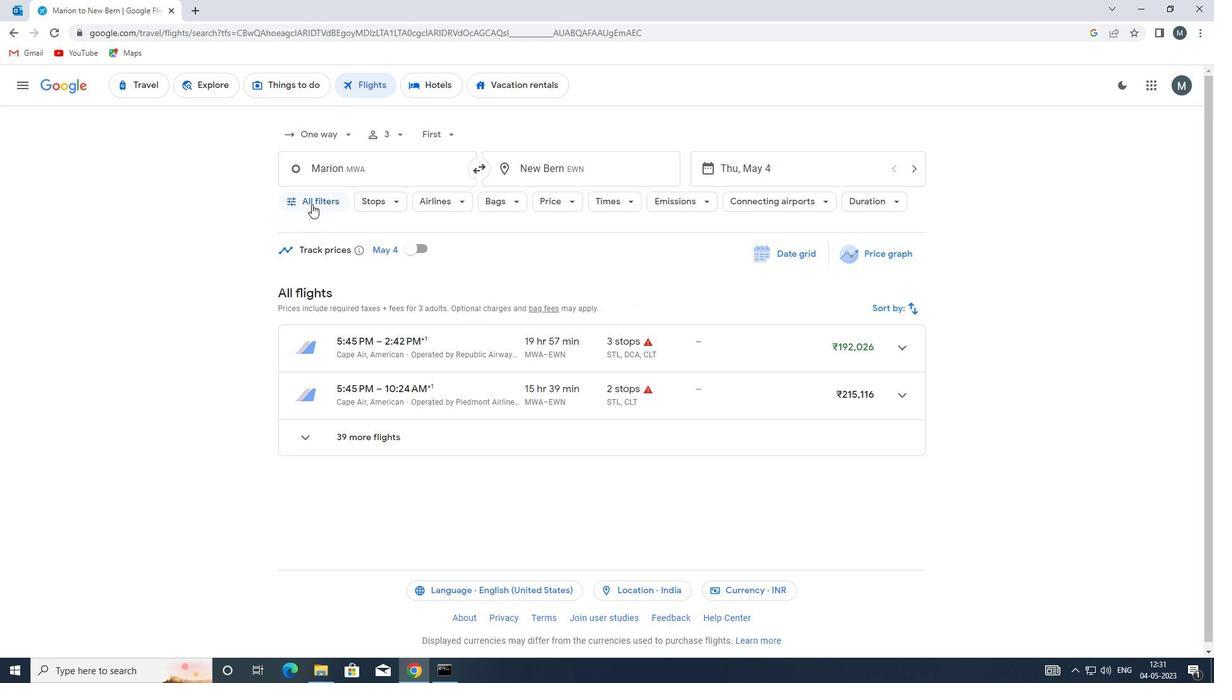 
Action: Mouse moved to (357, 354)
Screenshot: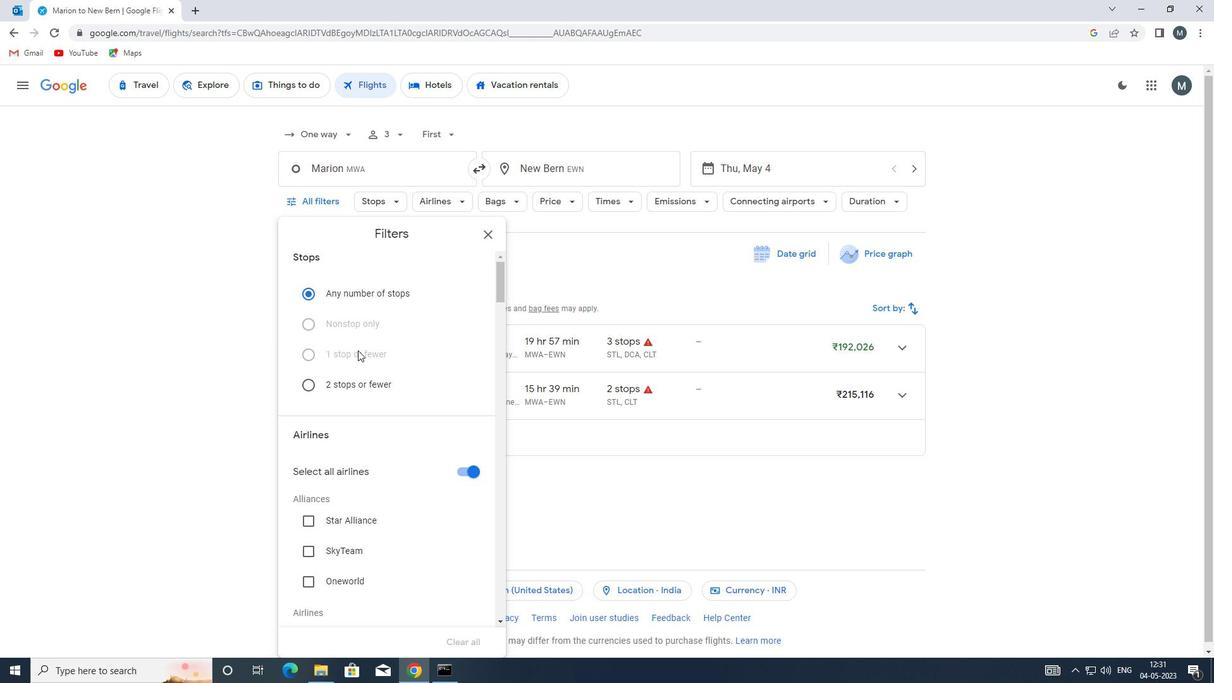 
Action: Mouse scrolled (357, 353) with delta (0, 0)
Screenshot: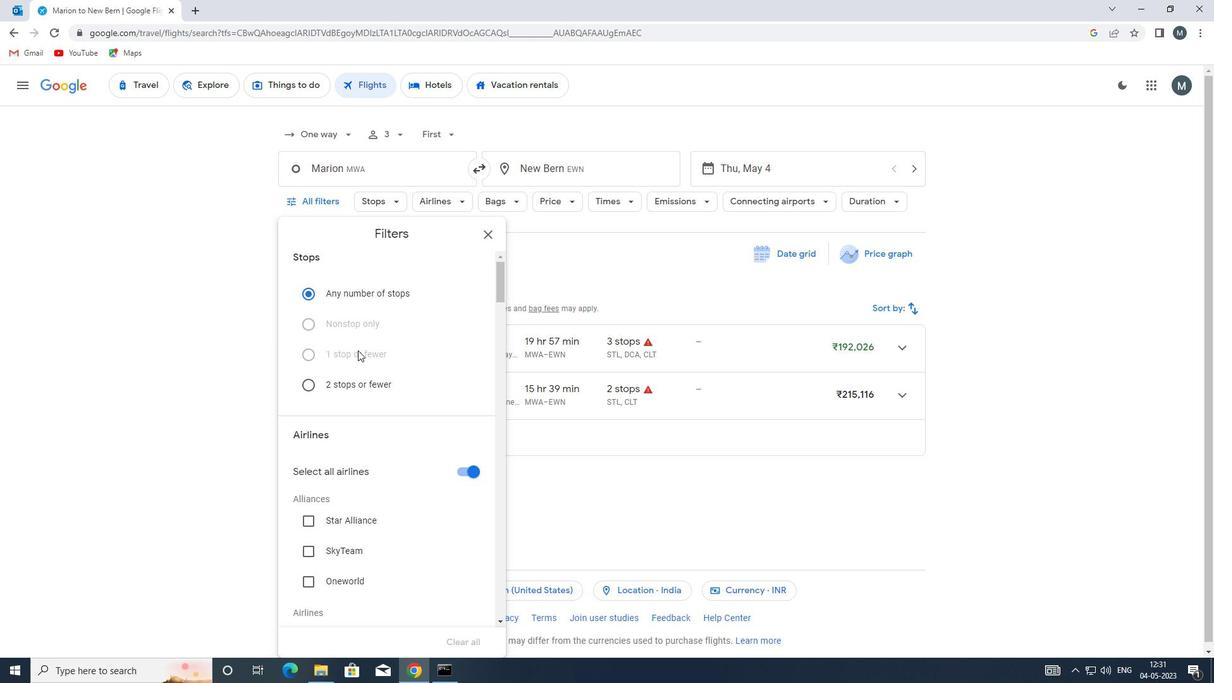 
Action: Mouse moved to (357, 357)
Screenshot: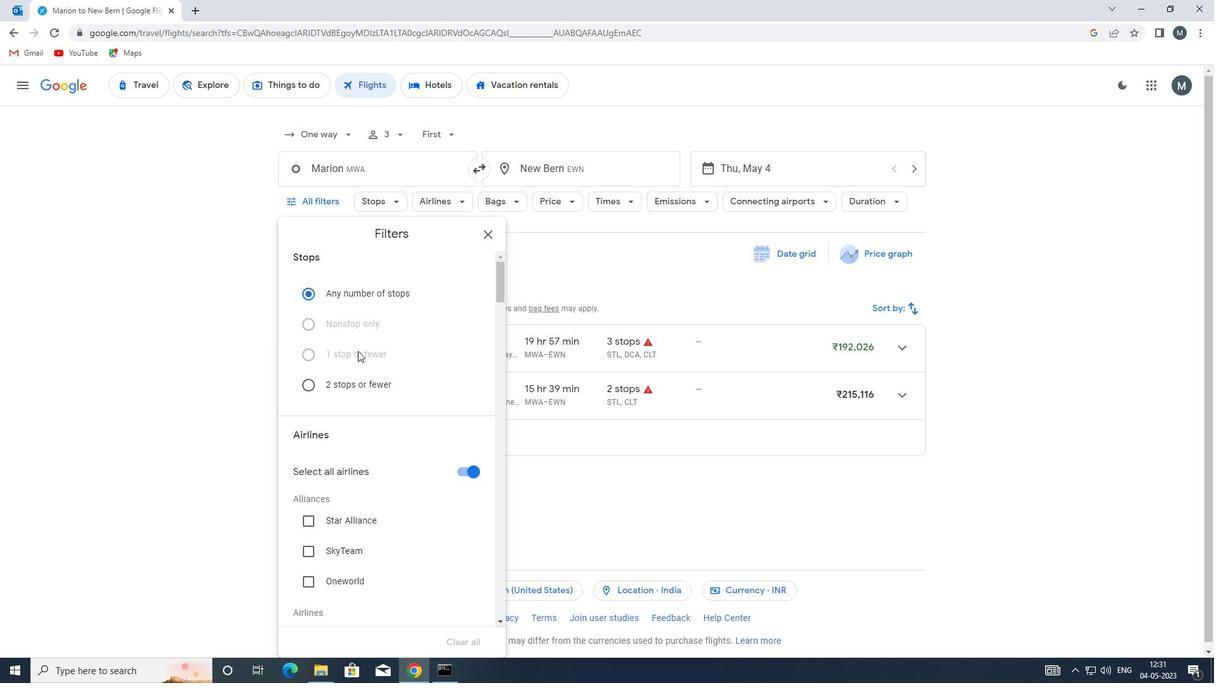 
Action: Mouse scrolled (357, 356) with delta (0, 0)
Screenshot: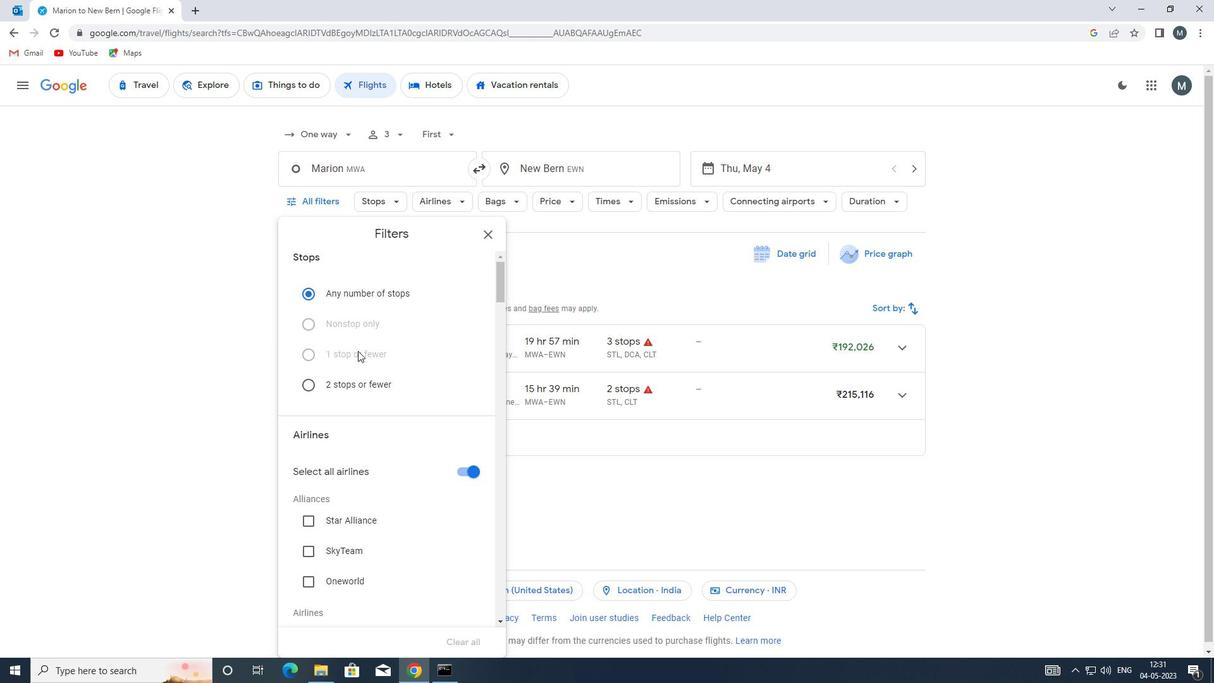 
Action: Mouse moved to (468, 345)
Screenshot: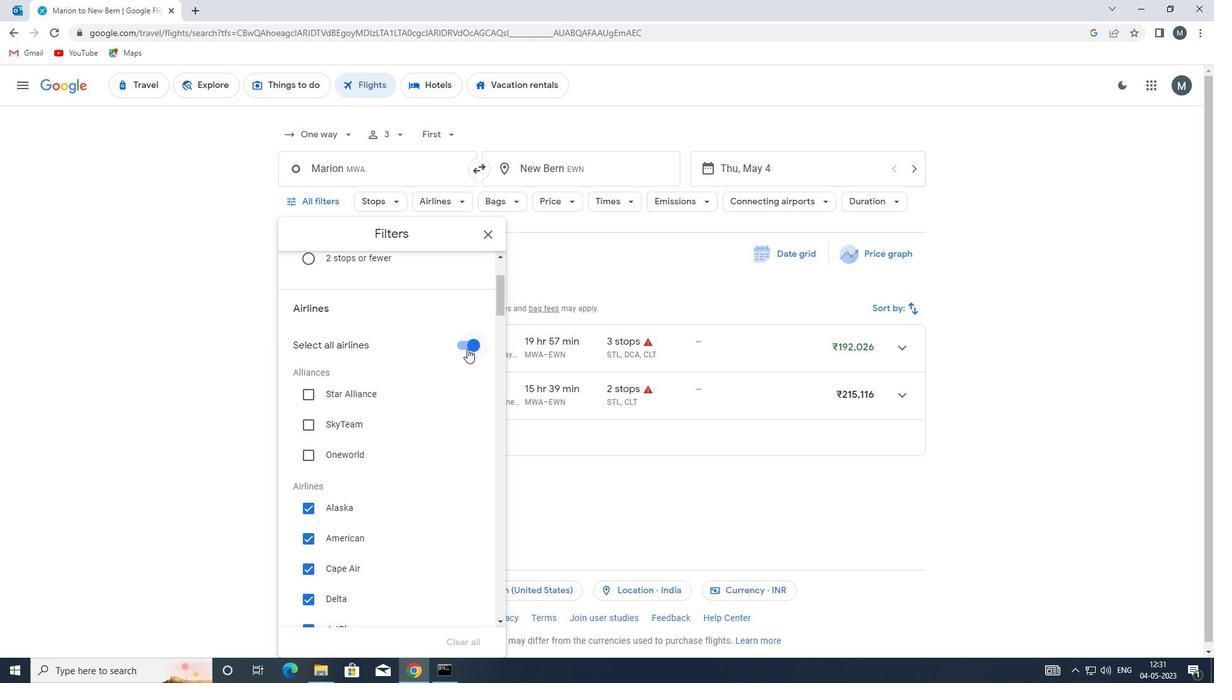 
Action: Mouse pressed left at (468, 345)
Screenshot: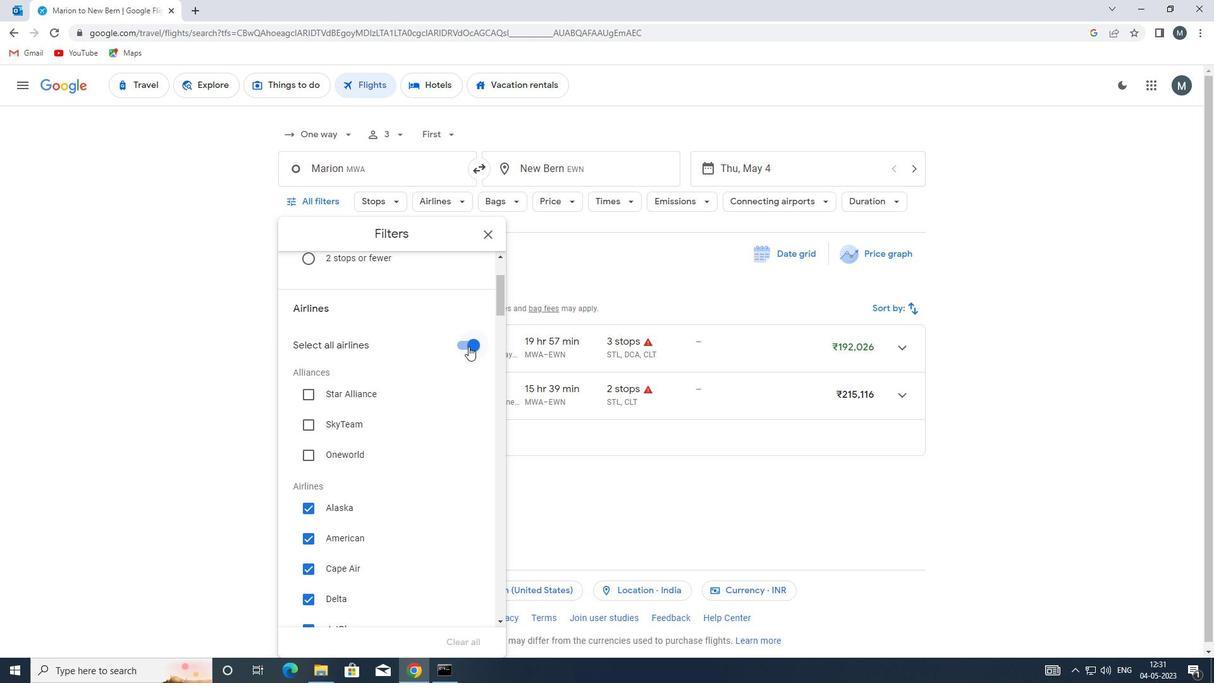 
Action: Mouse moved to (445, 369)
Screenshot: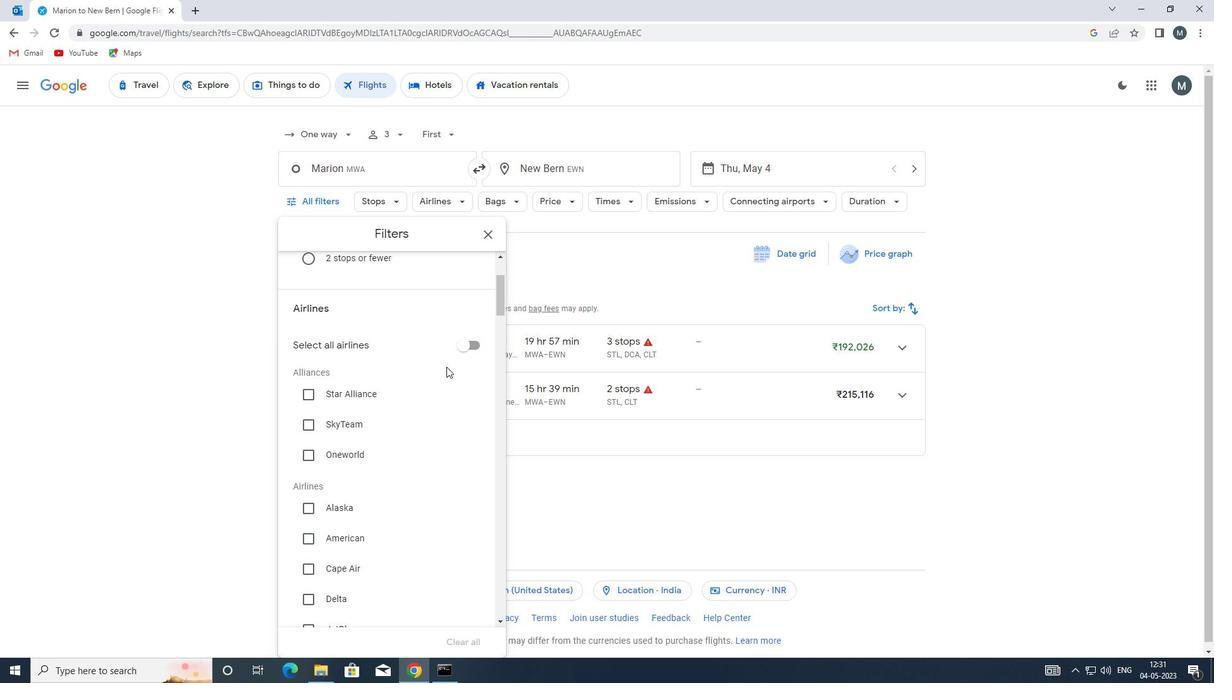 
Action: Mouse scrolled (445, 368) with delta (0, 0)
Screenshot: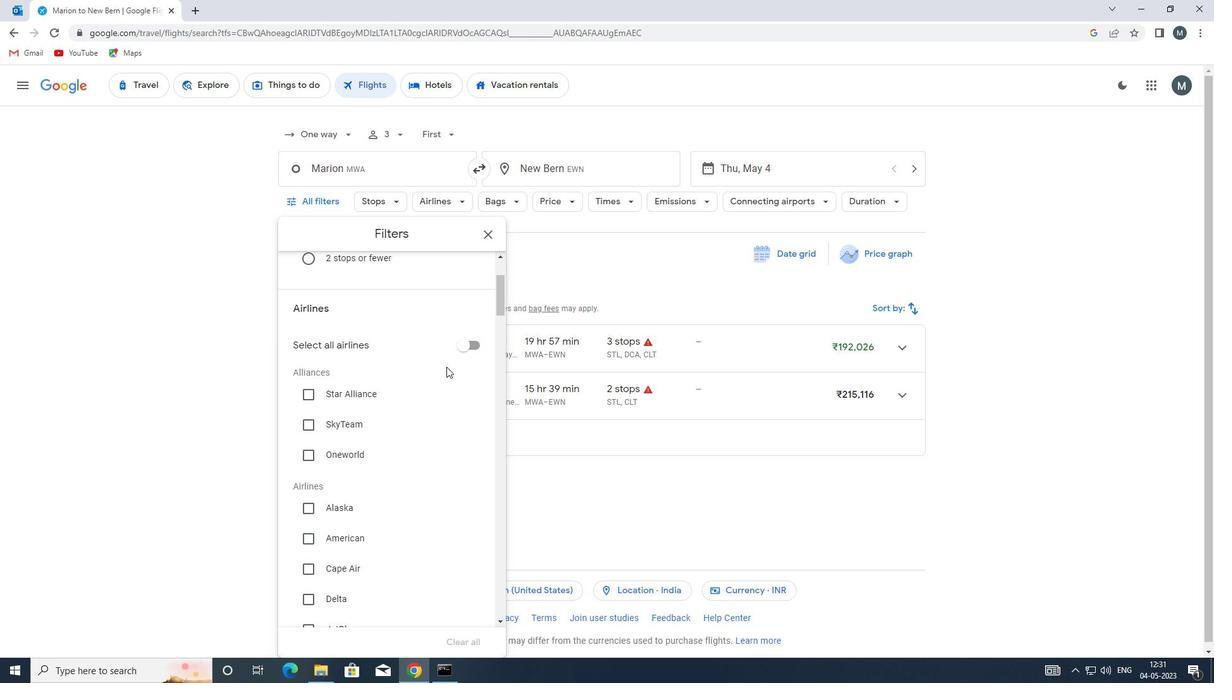 
Action: Mouse moved to (425, 386)
Screenshot: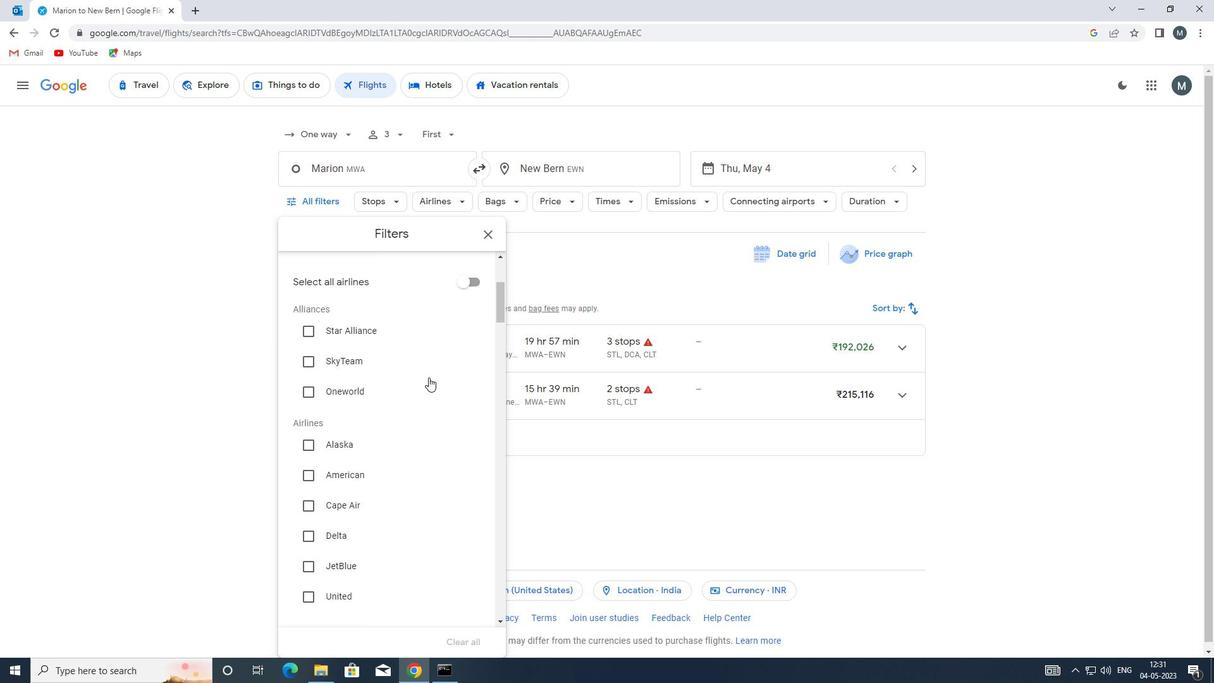 
Action: Mouse scrolled (425, 385) with delta (0, 0)
Screenshot: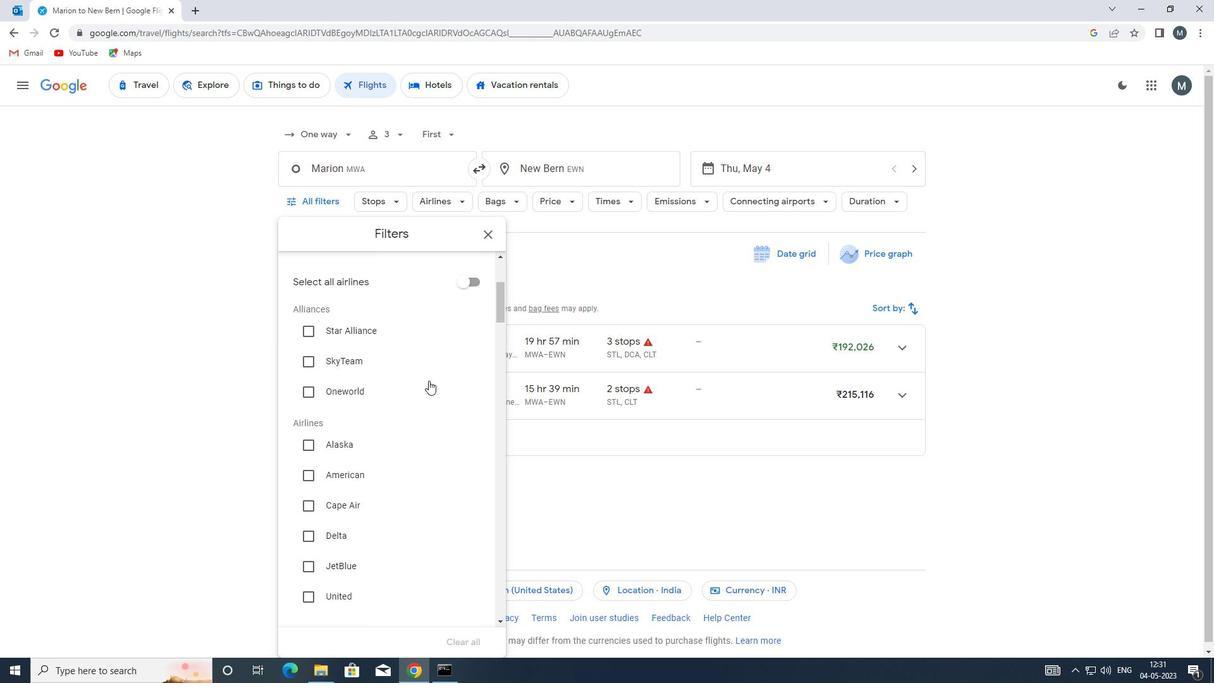 
Action: Mouse moved to (411, 404)
Screenshot: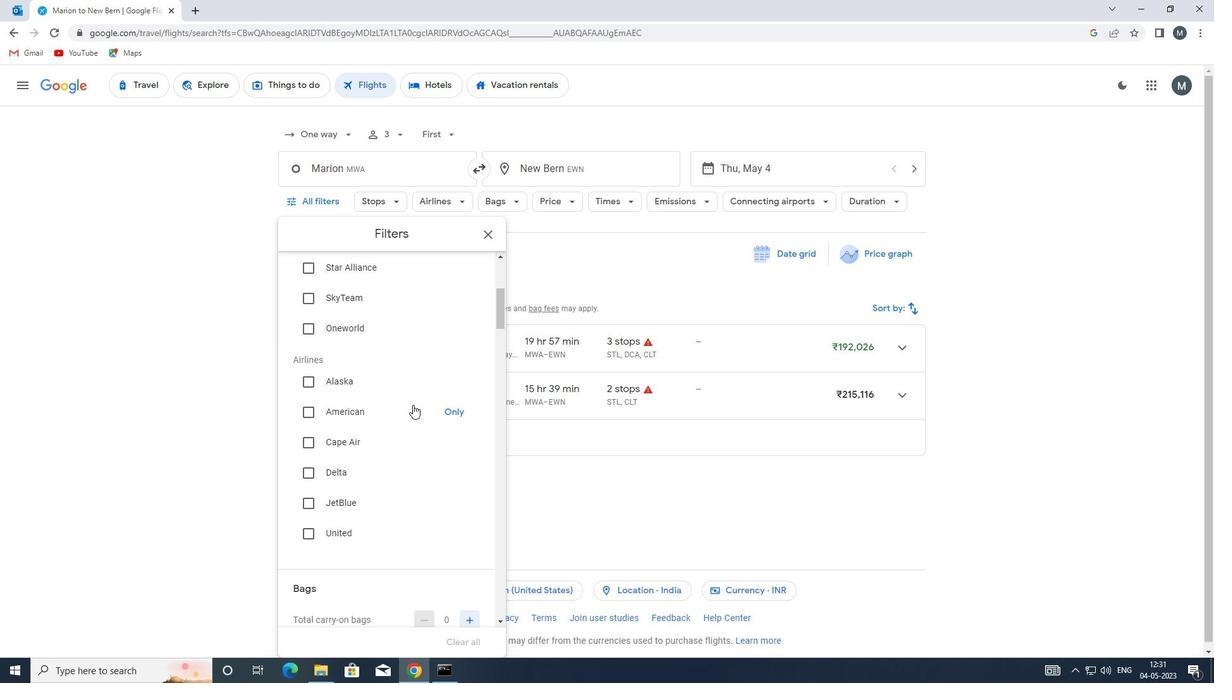 
Action: Mouse scrolled (411, 404) with delta (0, 0)
Screenshot: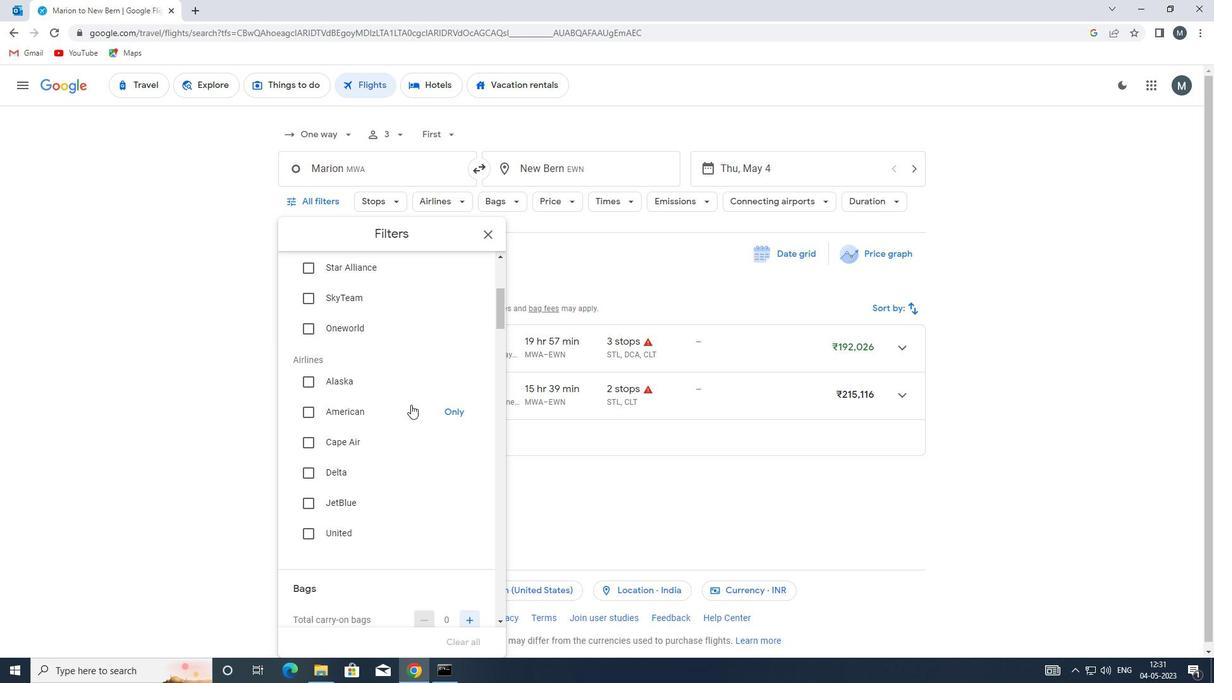 
Action: Mouse moved to (399, 412)
Screenshot: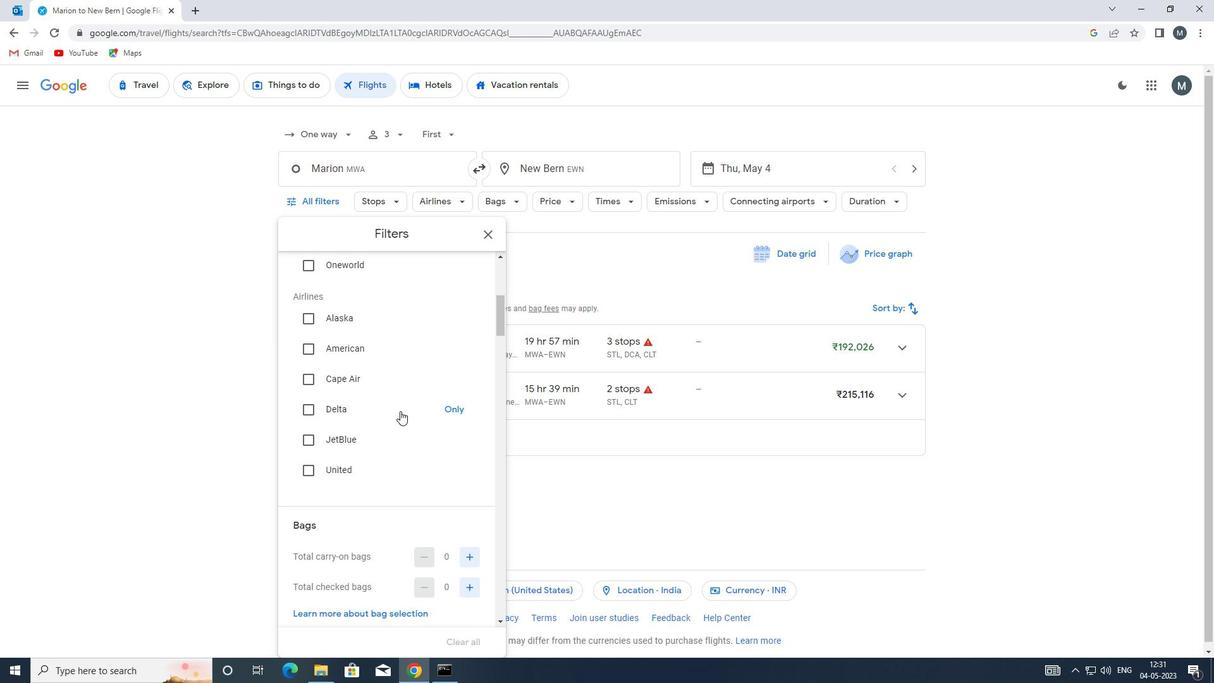 
Action: Mouse scrolled (399, 411) with delta (0, 0)
Screenshot: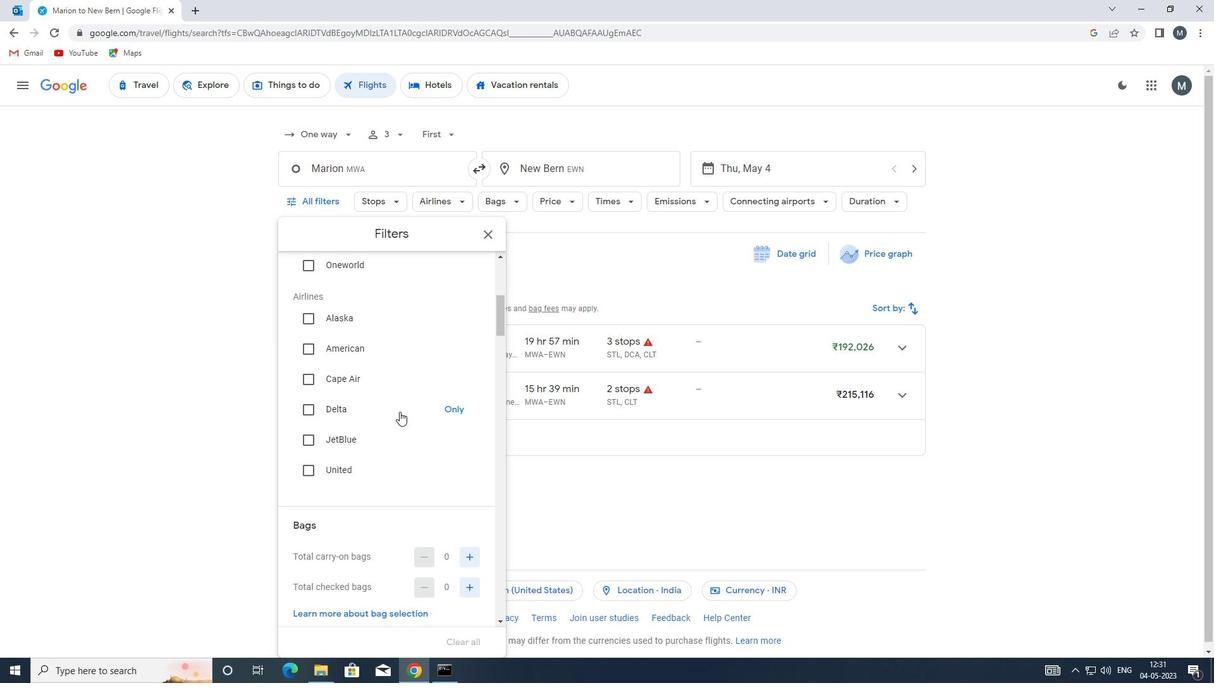 
Action: Mouse moved to (400, 408)
Screenshot: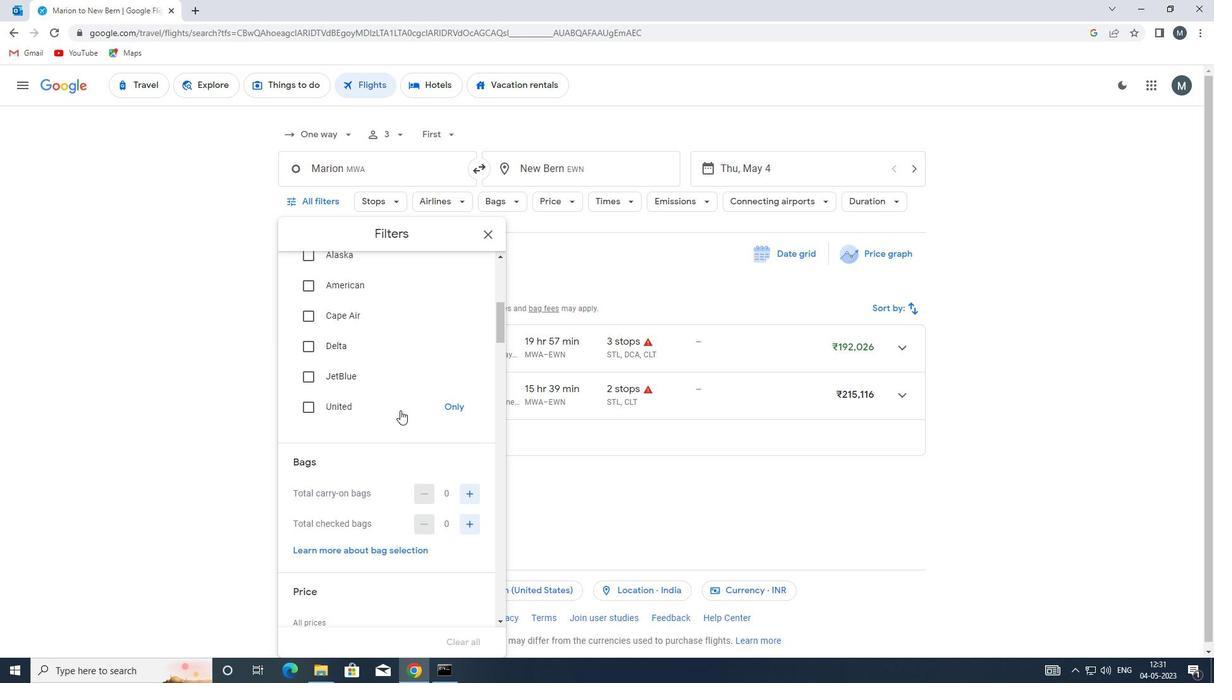 
Action: Mouse scrolled (400, 407) with delta (0, 0)
Screenshot: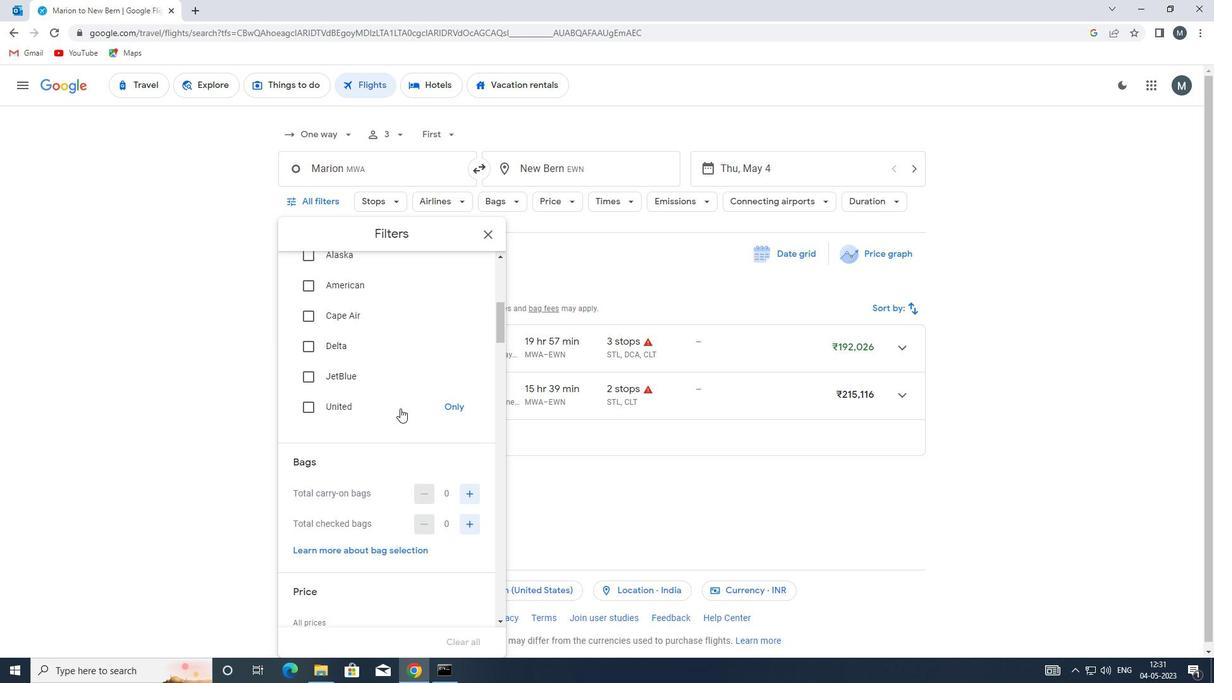 
Action: Mouse moved to (466, 426)
Screenshot: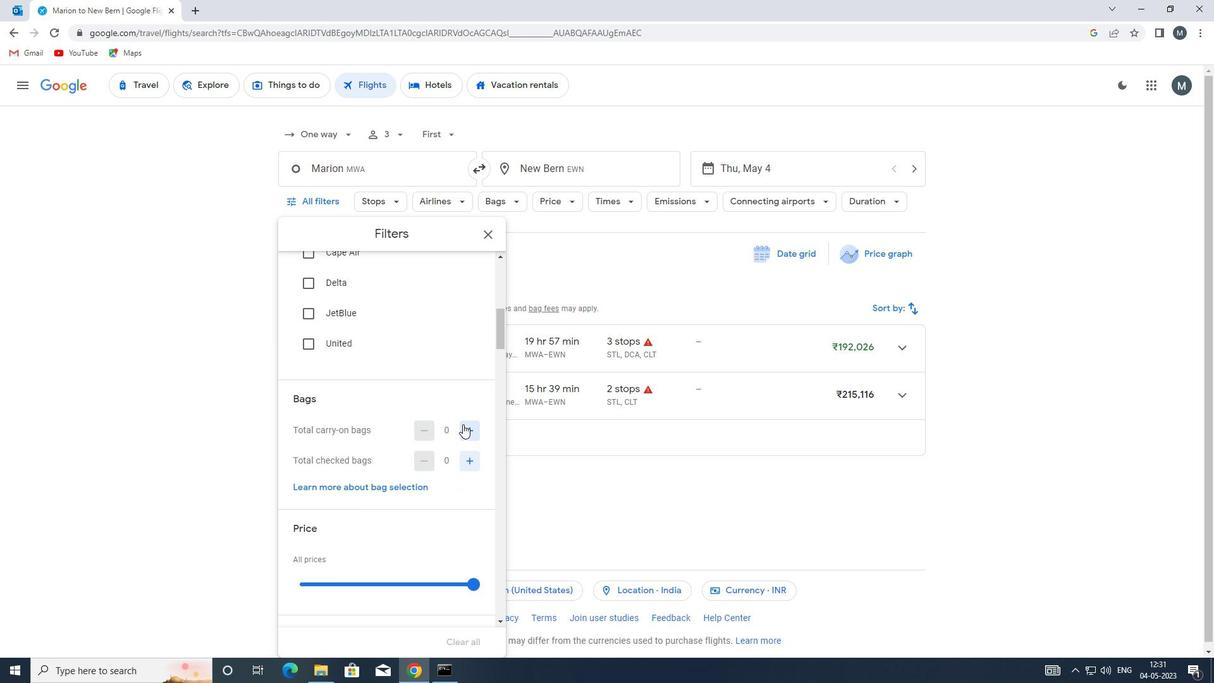 
Action: Mouse pressed left at (466, 426)
Screenshot: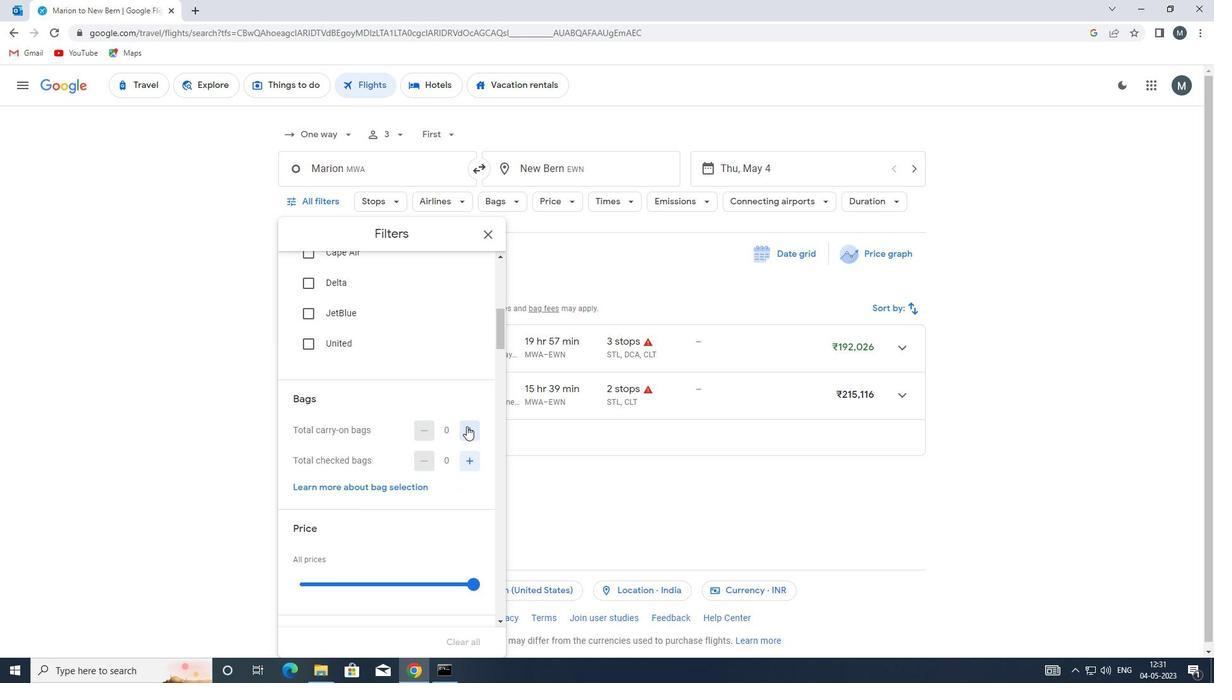 
Action: Mouse moved to (455, 421)
Screenshot: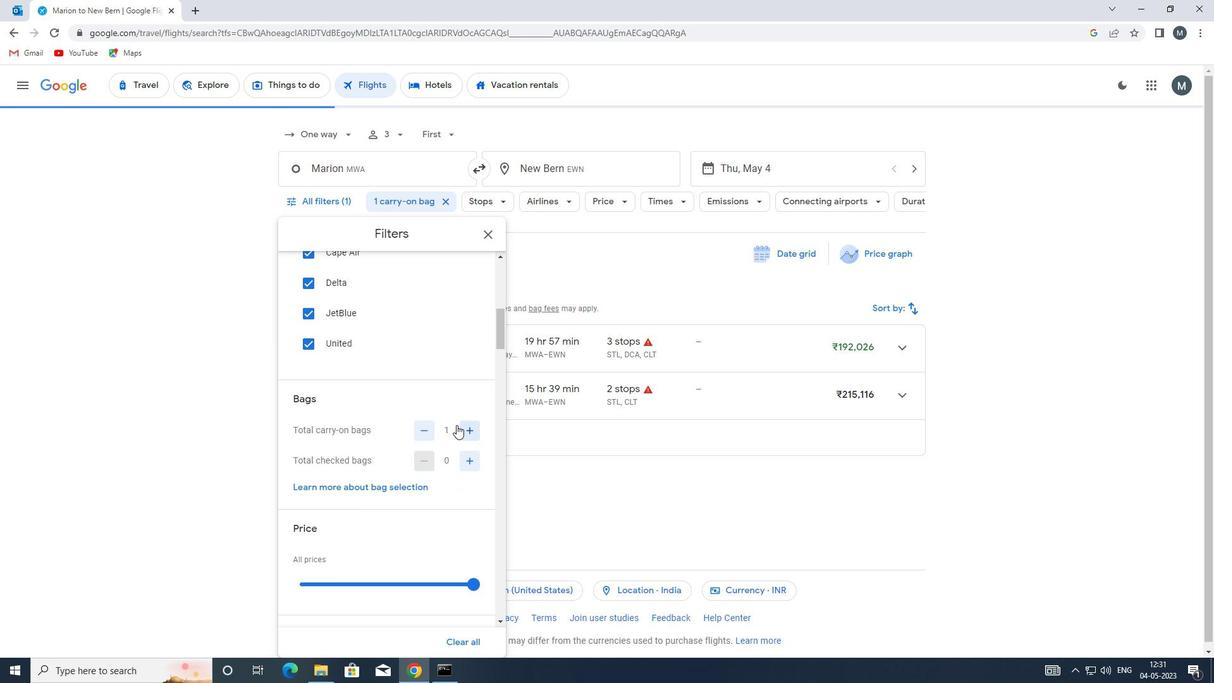 
Action: Mouse scrolled (455, 420) with delta (0, 0)
Screenshot: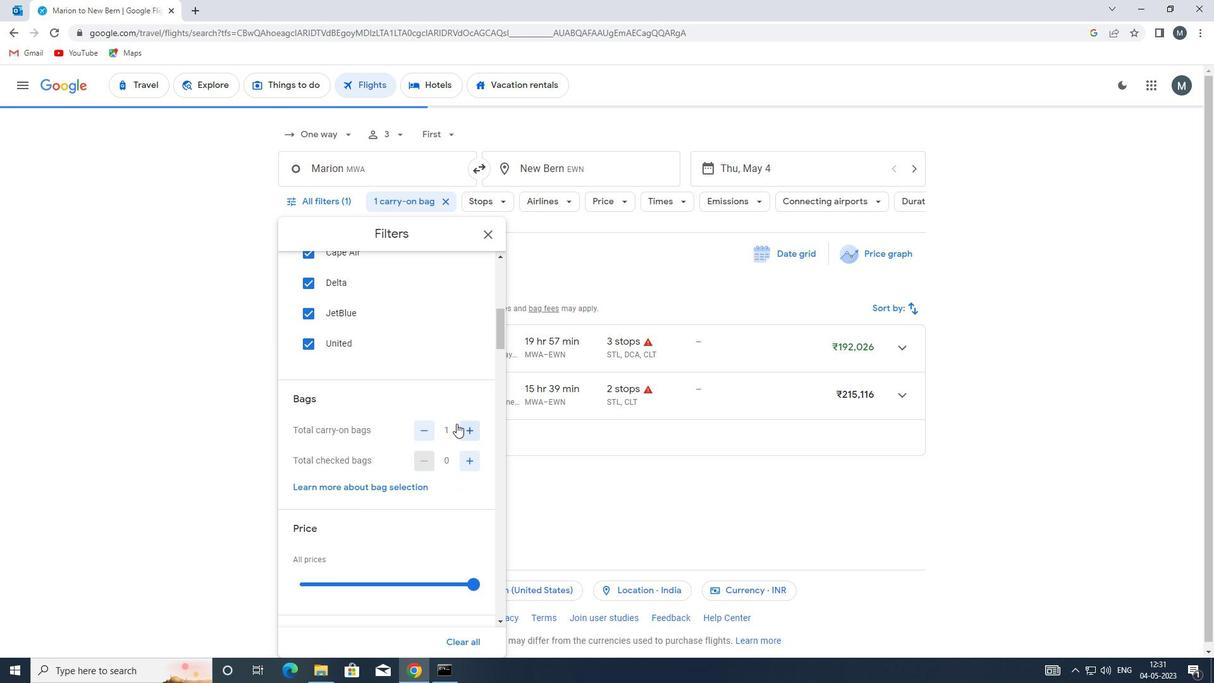 
Action: Mouse moved to (451, 419)
Screenshot: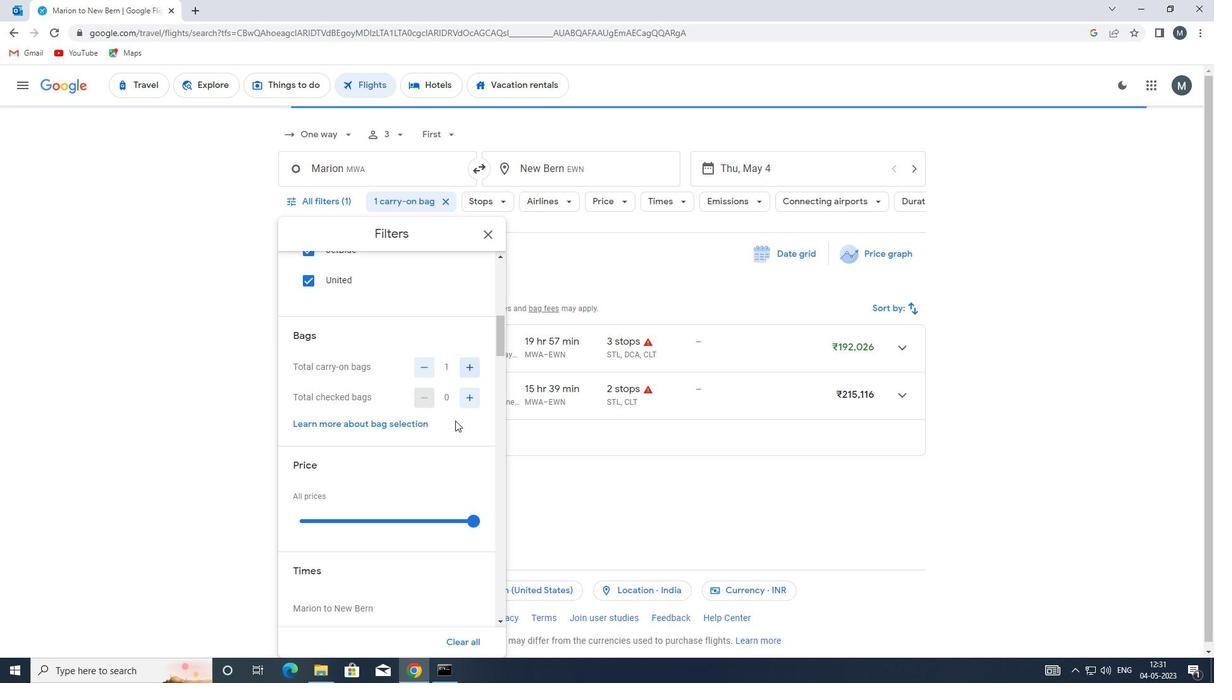 
Action: Mouse scrolled (451, 419) with delta (0, 0)
Screenshot: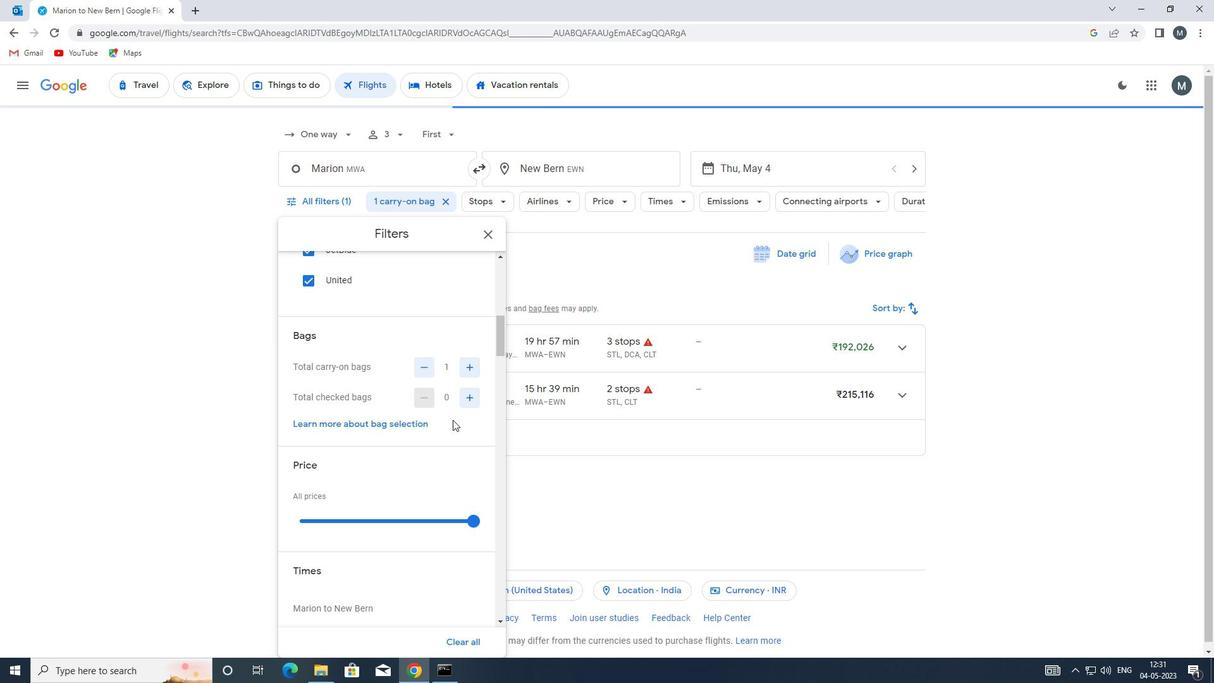 
Action: Mouse moved to (378, 450)
Screenshot: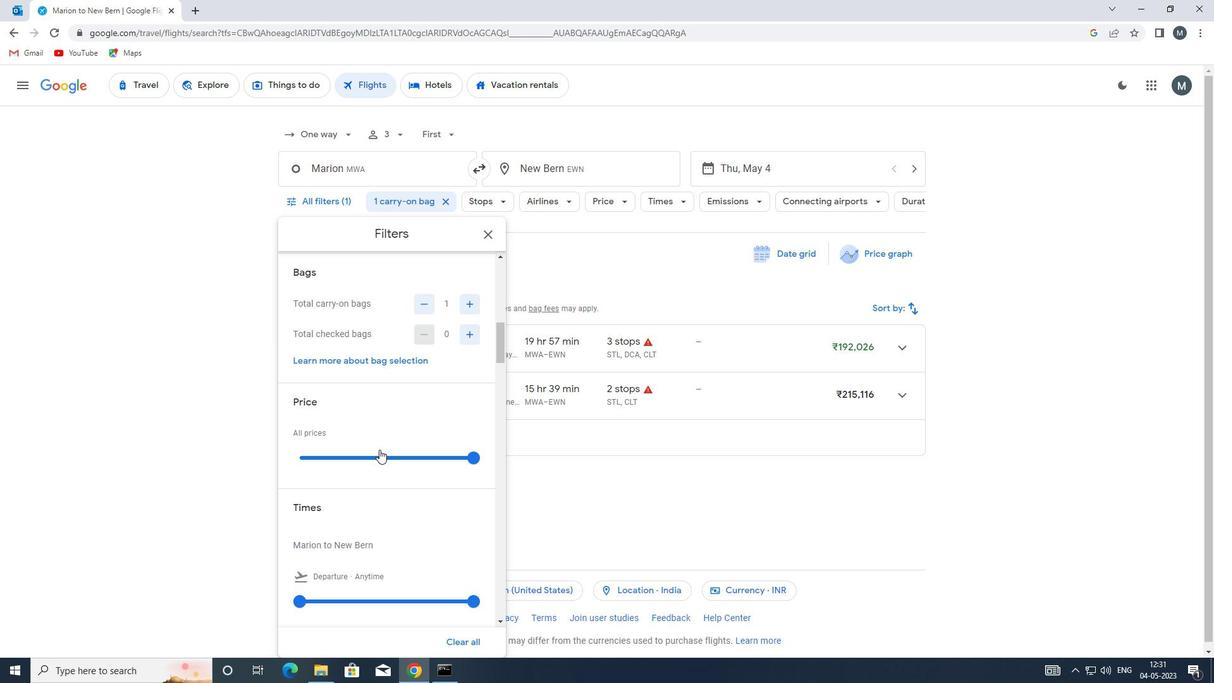 
Action: Mouse pressed left at (378, 450)
Screenshot: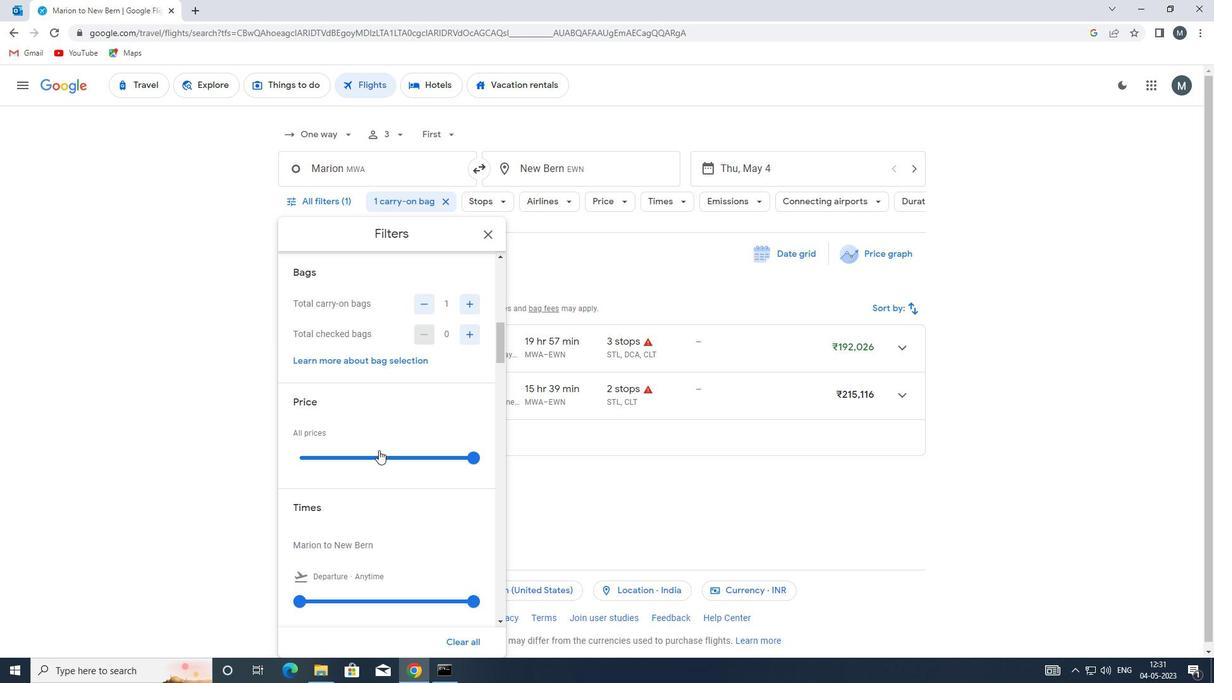 
Action: Mouse moved to (378, 451)
Screenshot: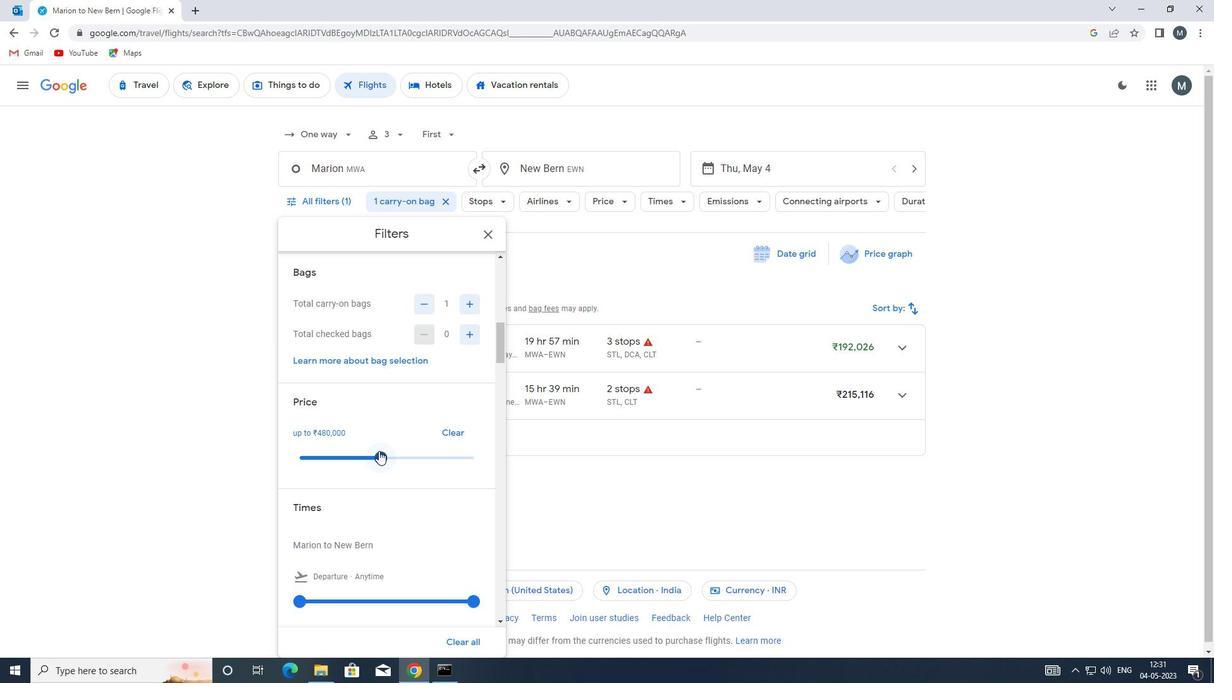 
Action: Mouse pressed left at (378, 451)
Screenshot: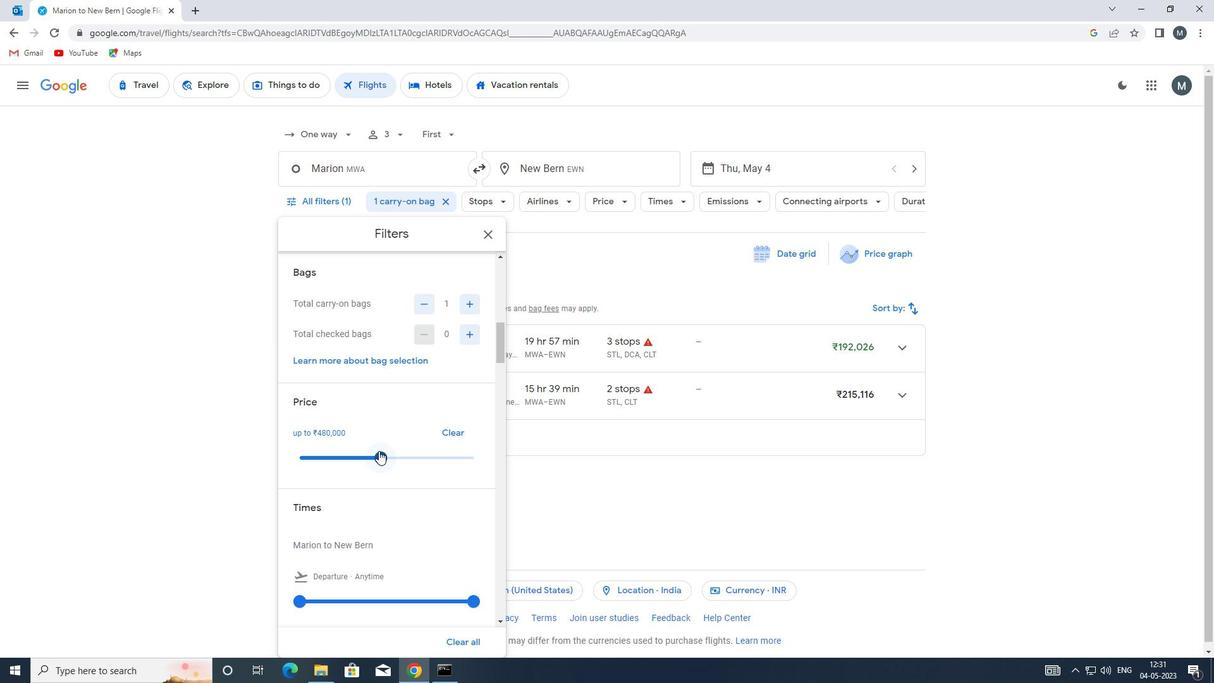 
Action: Mouse moved to (386, 436)
Screenshot: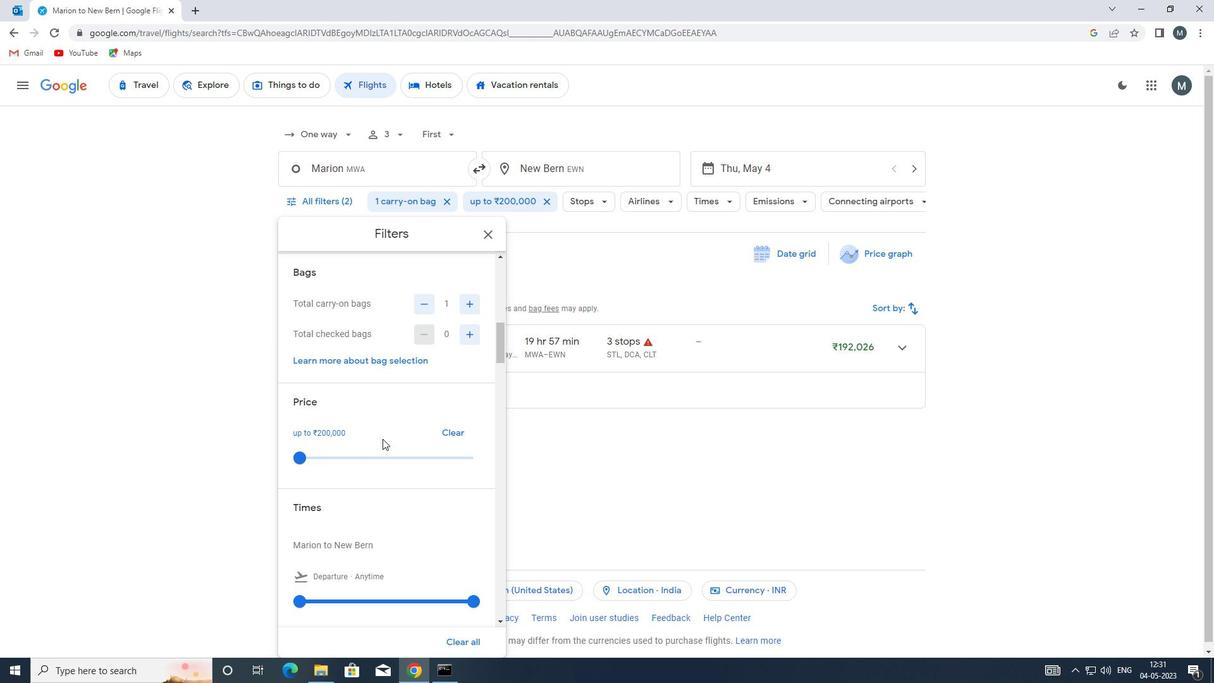 
Action: Mouse scrolled (386, 435) with delta (0, 0)
Screenshot: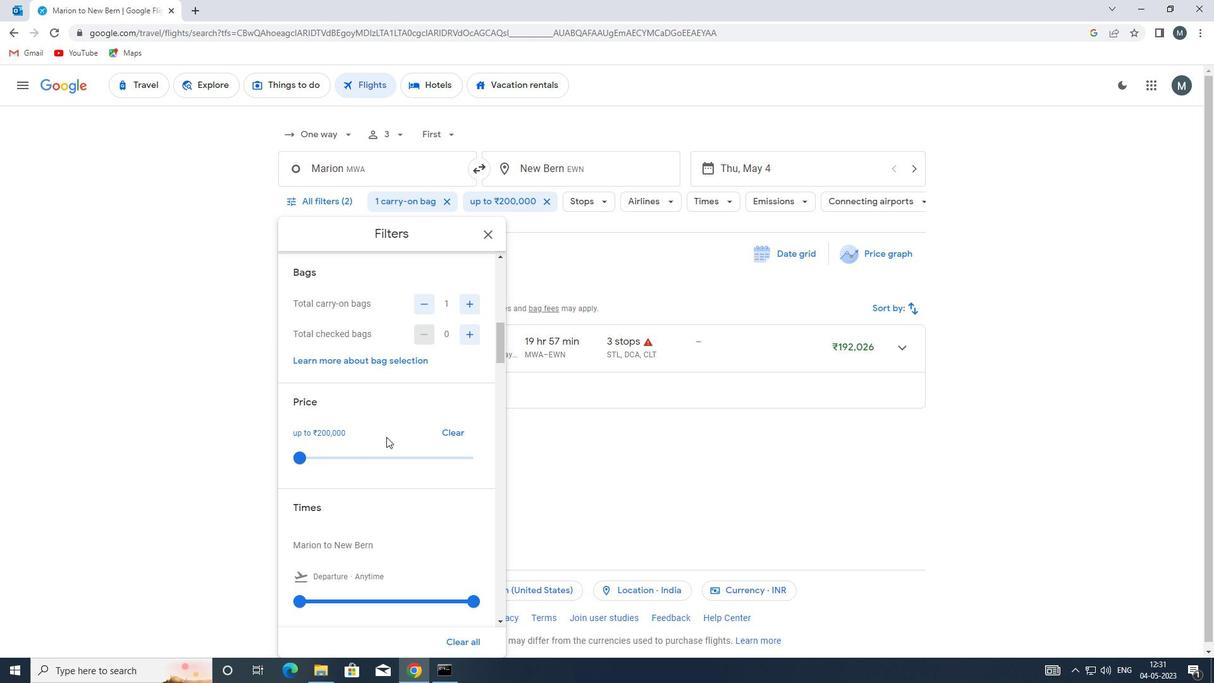 
Action: Mouse scrolled (386, 435) with delta (0, 0)
Screenshot: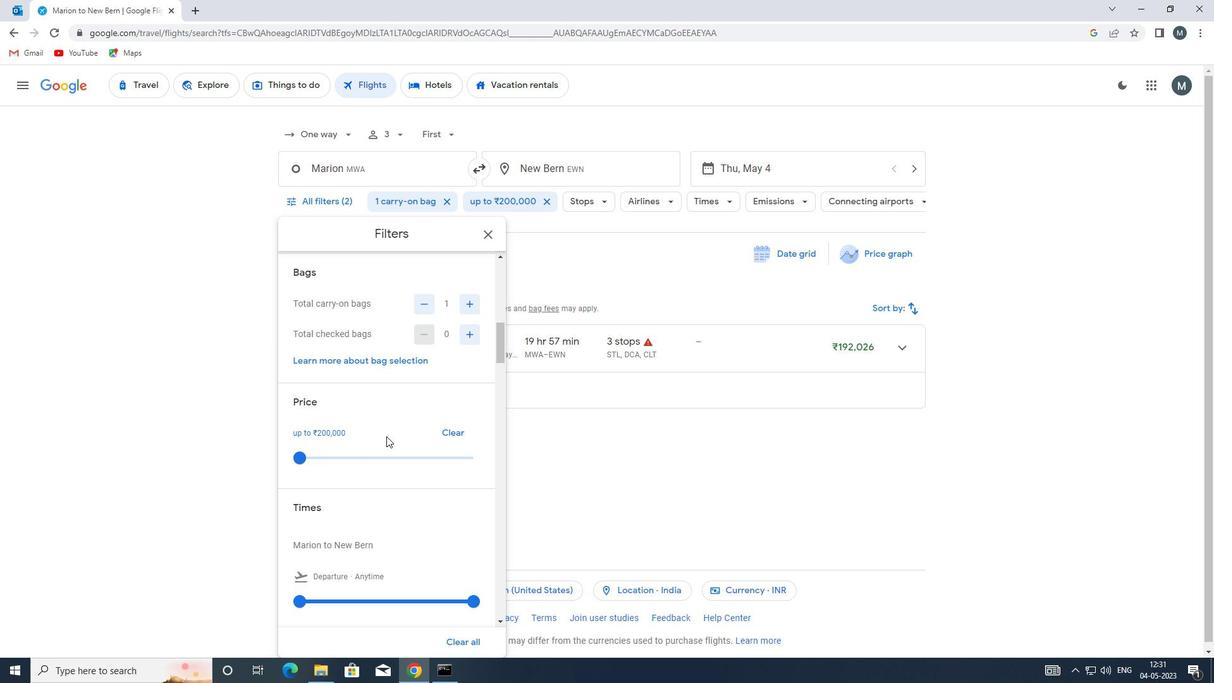
Action: Mouse moved to (306, 468)
Screenshot: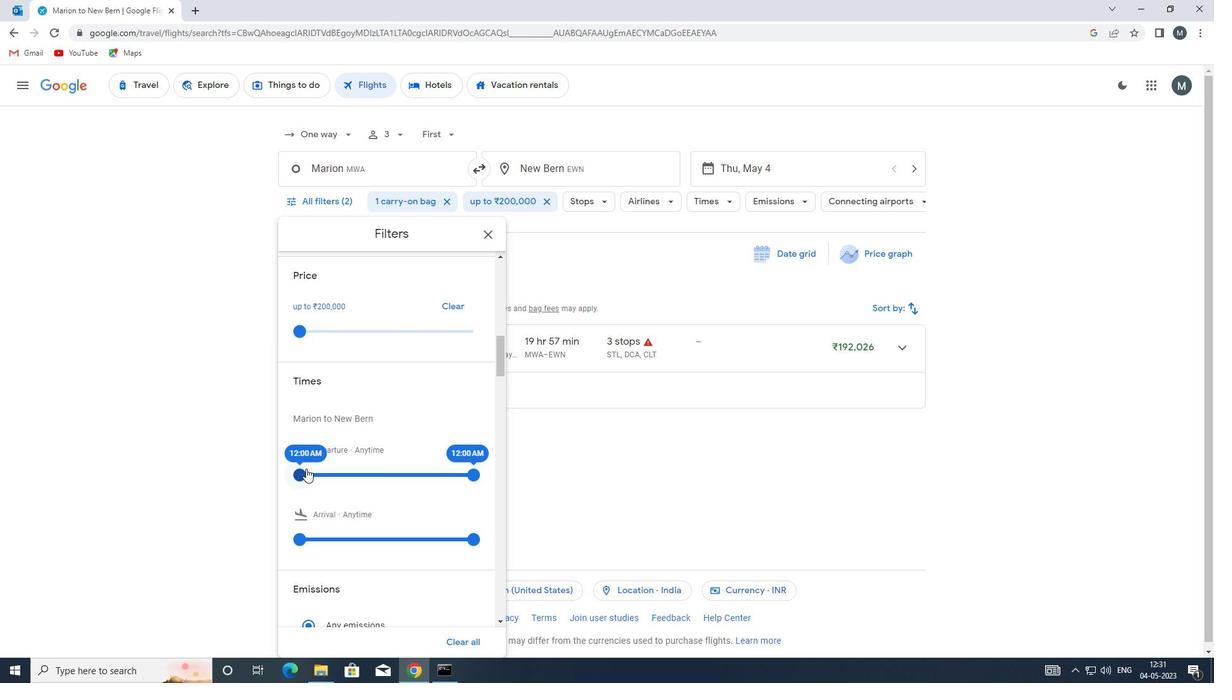 
Action: Mouse pressed left at (306, 468)
Screenshot: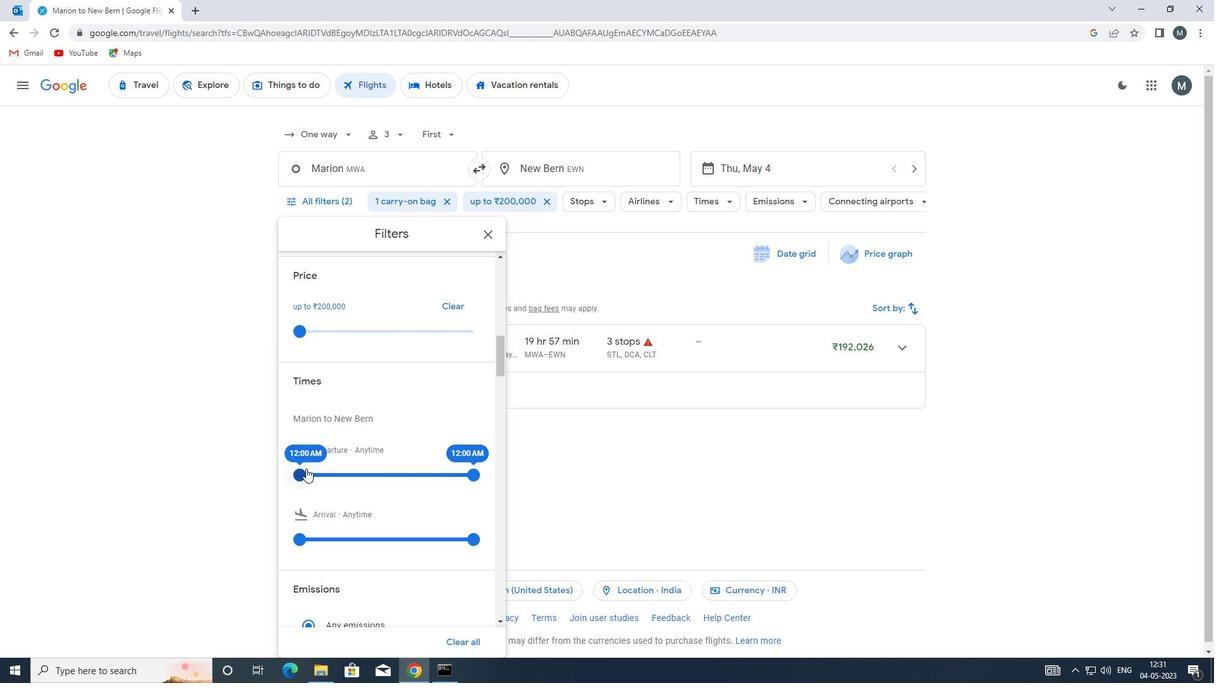 
Action: Mouse moved to (456, 471)
Screenshot: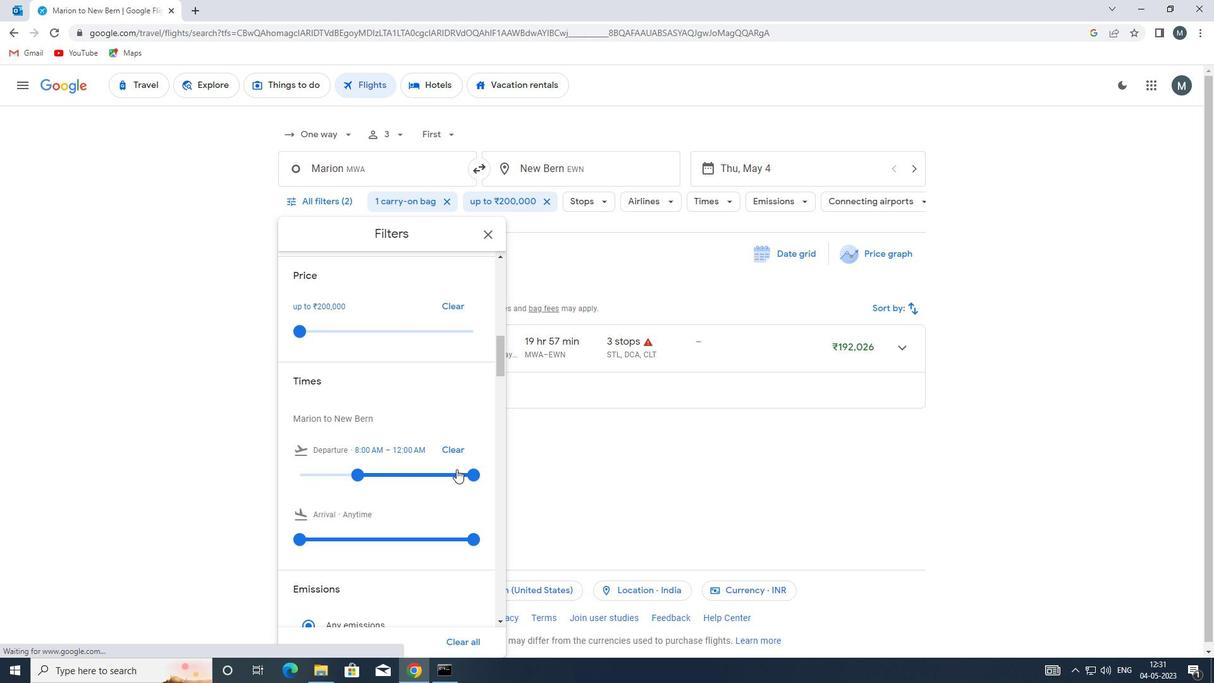 
Action: Mouse pressed left at (456, 471)
Screenshot: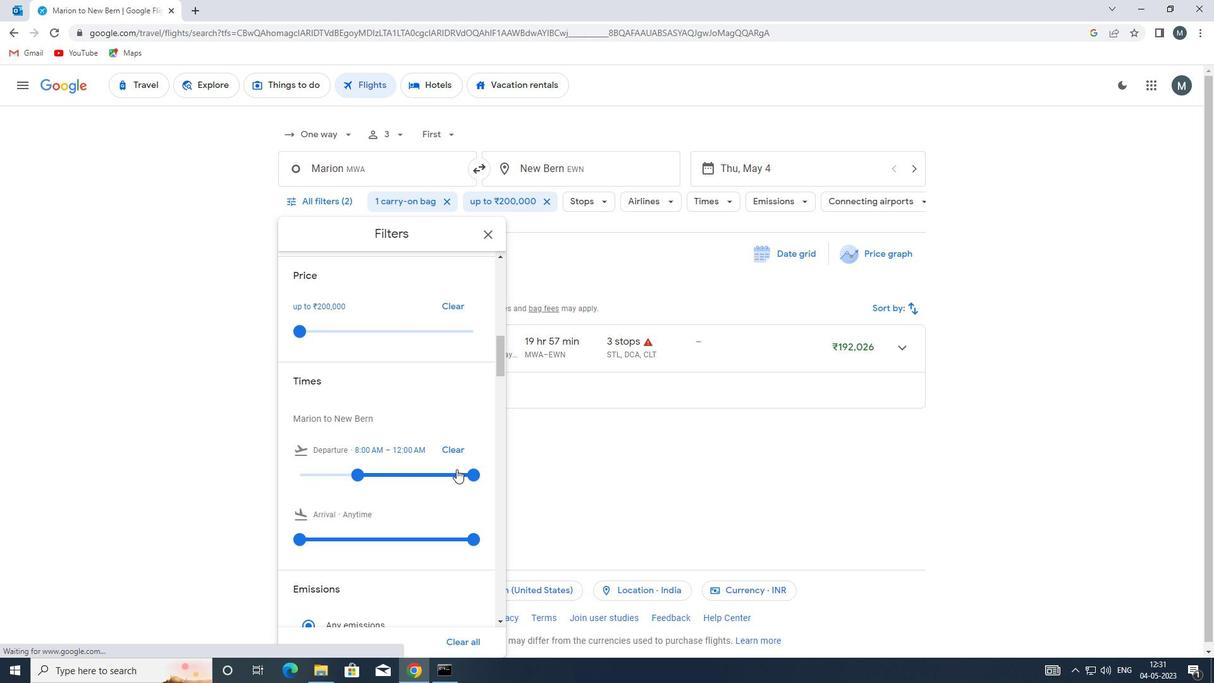 
Action: Mouse moved to (485, 234)
Screenshot: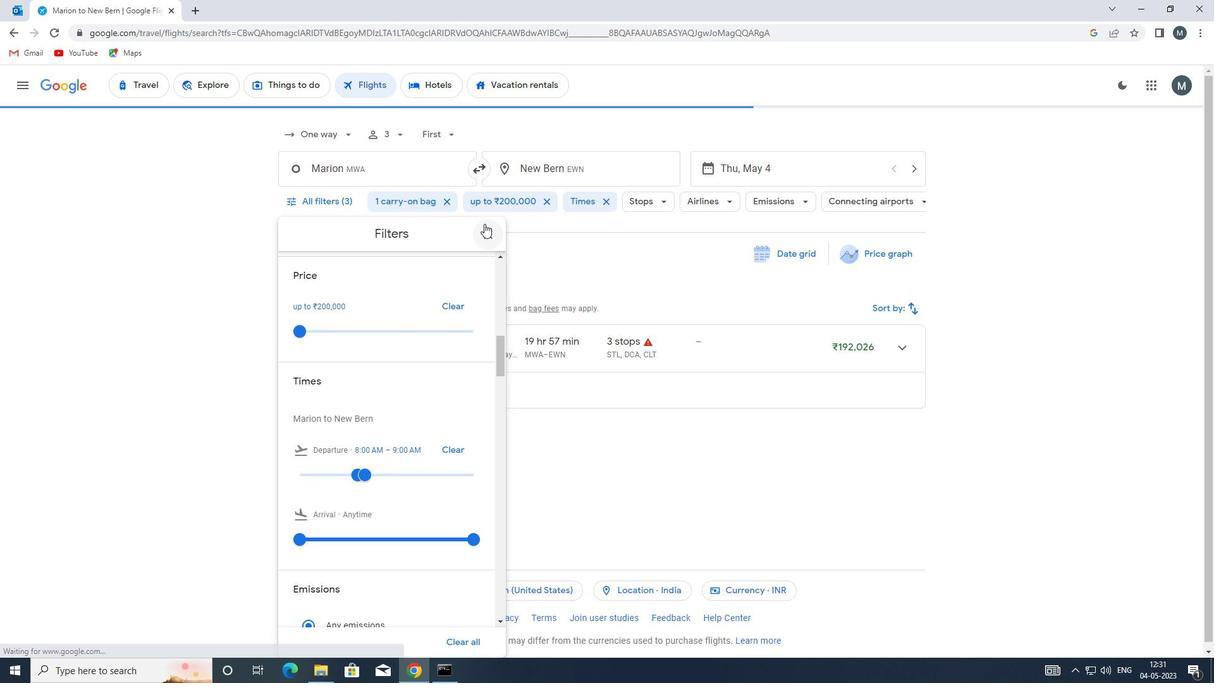 
Action: Mouse pressed left at (485, 234)
Screenshot: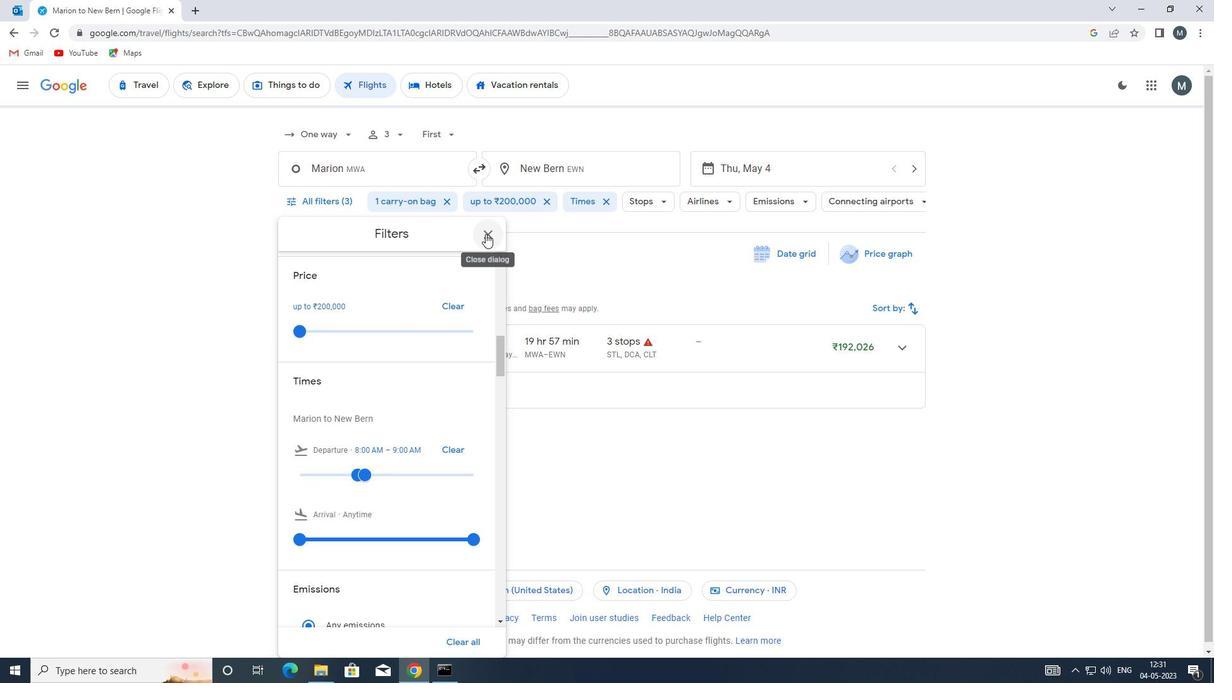 
Action: Mouse moved to (488, 234)
Screenshot: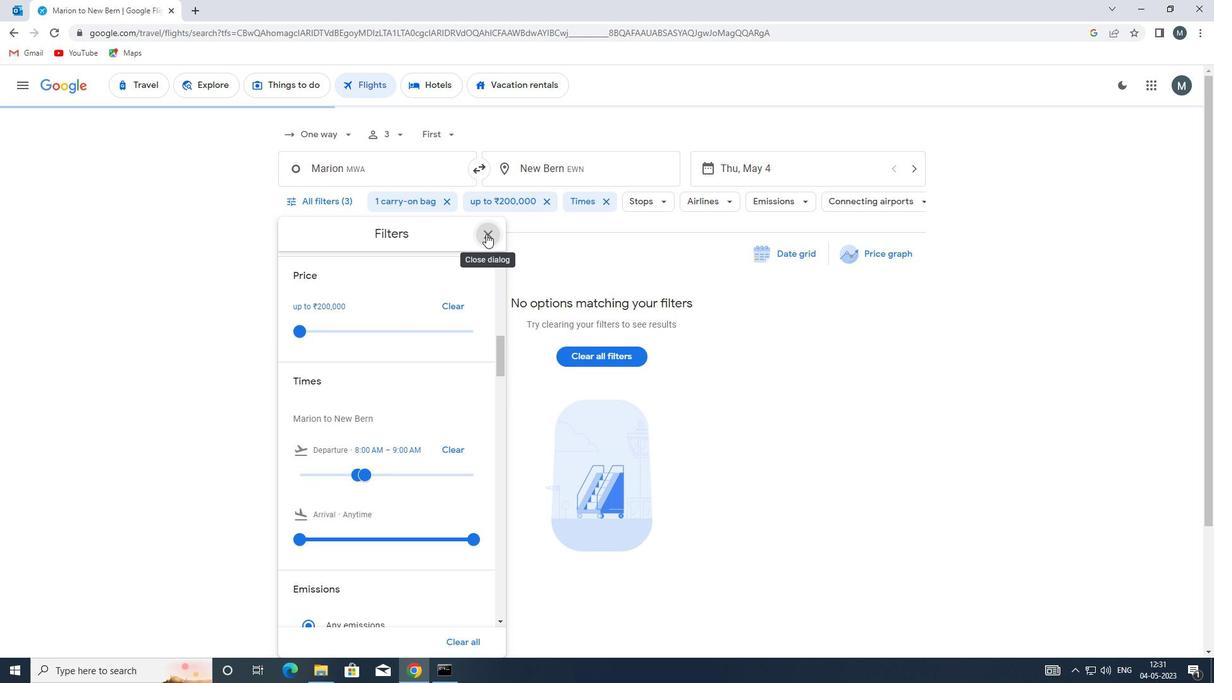 
